 Task: In the Contact  ValentinaCarter@Tempmail.com, schedule and save the meeting with title: 'Introducing Our Products and Services ', Select date: '8 August, 2023', select start time: 10:30:AM. Add location on call (415) 123-4575 with meeting description: For further discussion on products, kindly join the meeting.. Logged in from softage.4@softage.net
Action: Mouse moved to (105, 73)
Screenshot: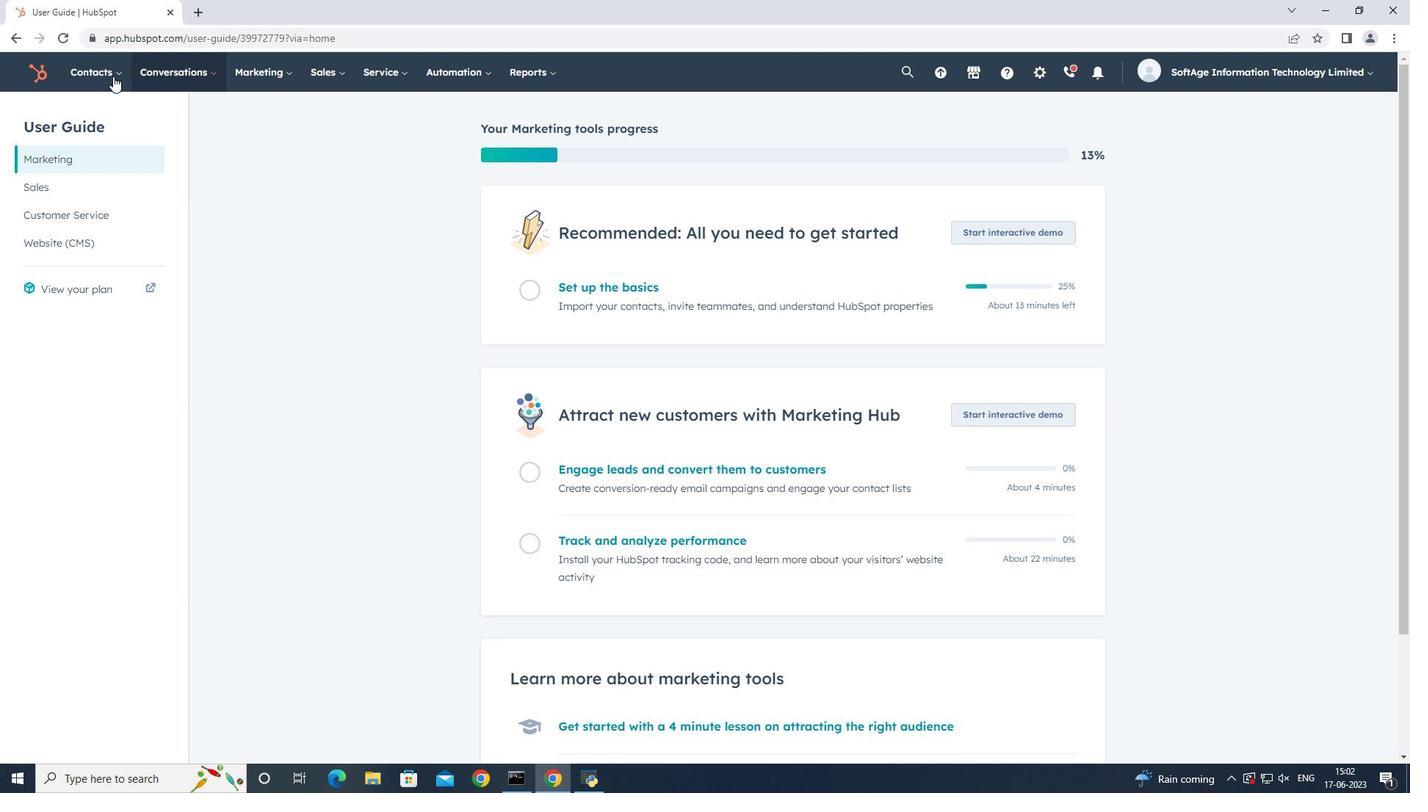 
Action: Mouse pressed left at (105, 73)
Screenshot: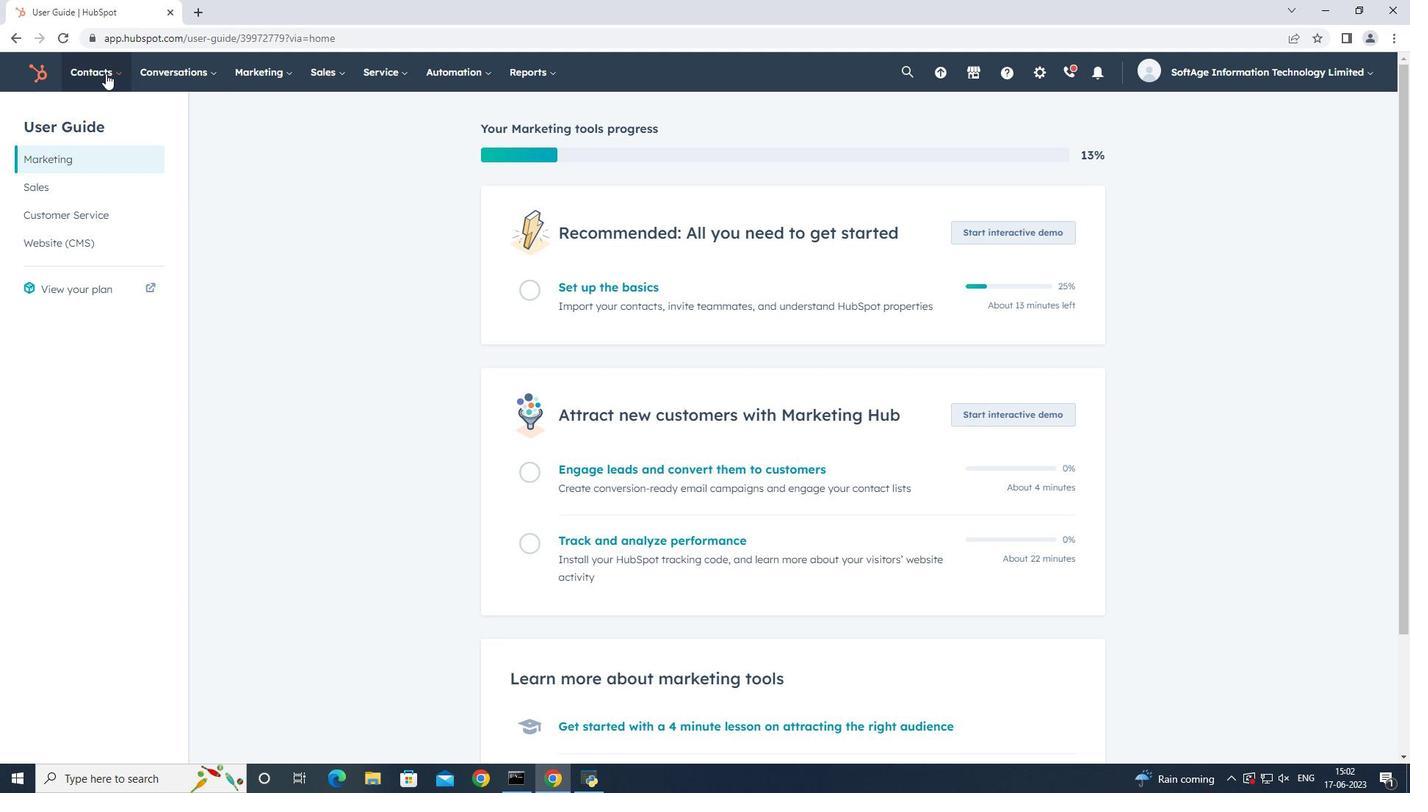 
Action: Mouse moved to (105, 108)
Screenshot: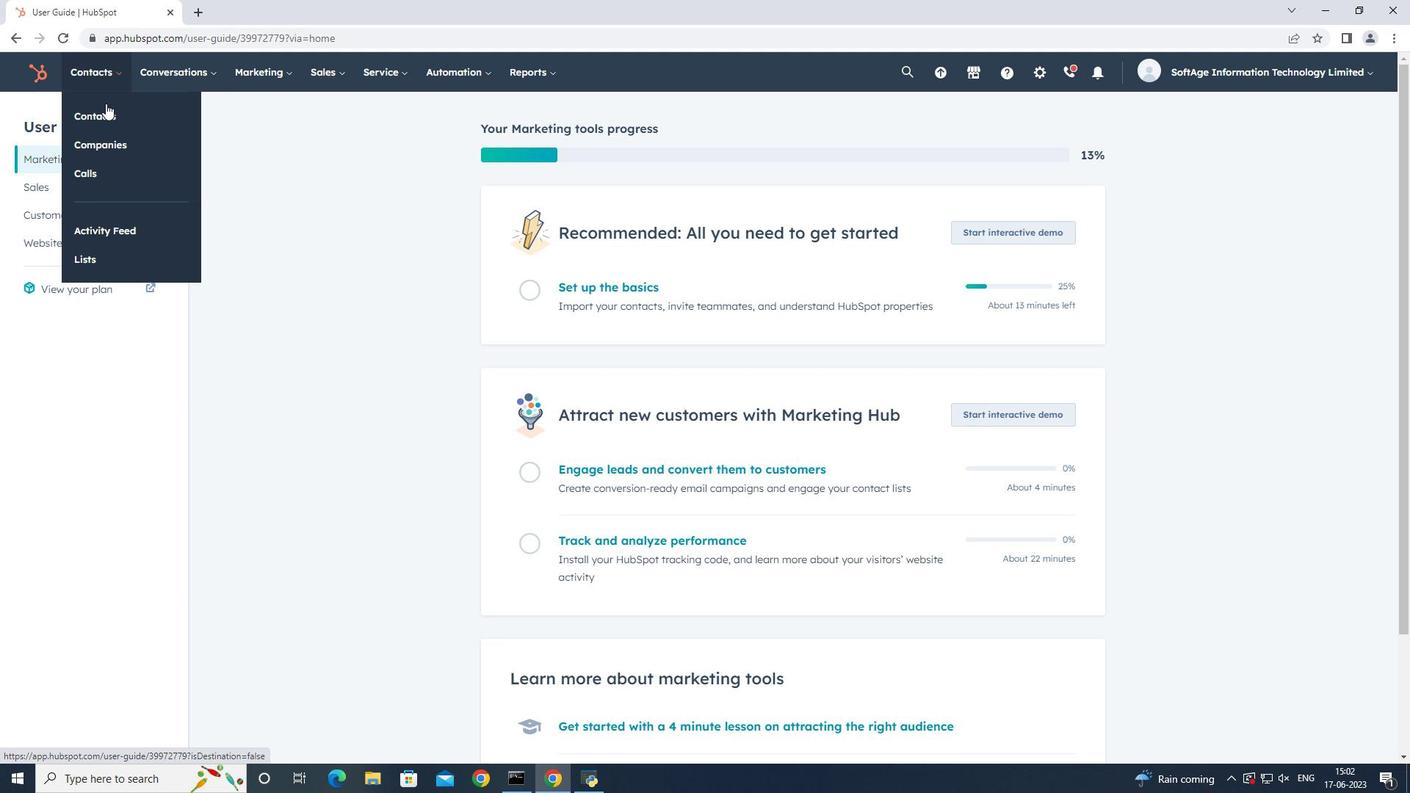 
Action: Mouse pressed left at (105, 108)
Screenshot: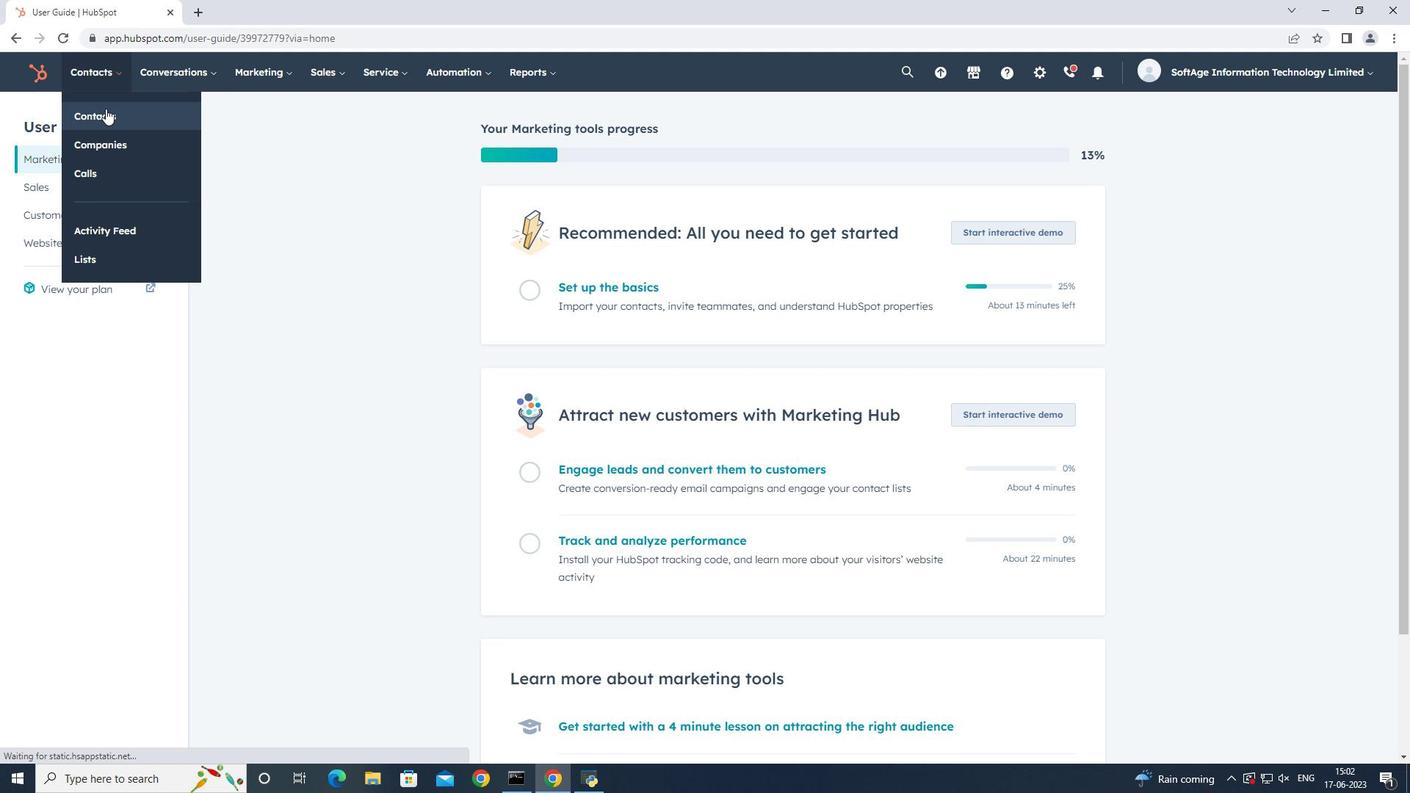 
Action: Mouse moved to (141, 232)
Screenshot: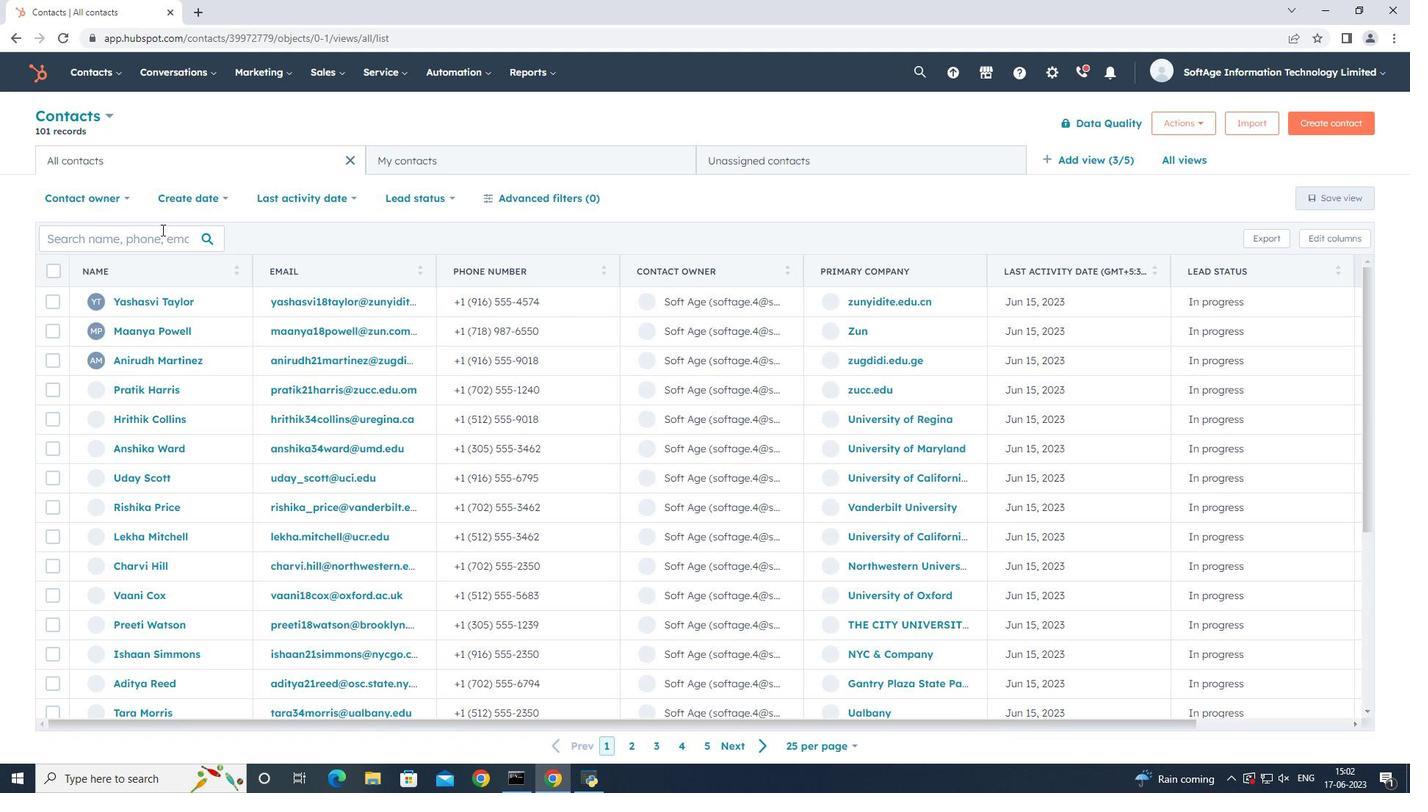 
Action: Mouse pressed left at (141, 232)
Screenshot: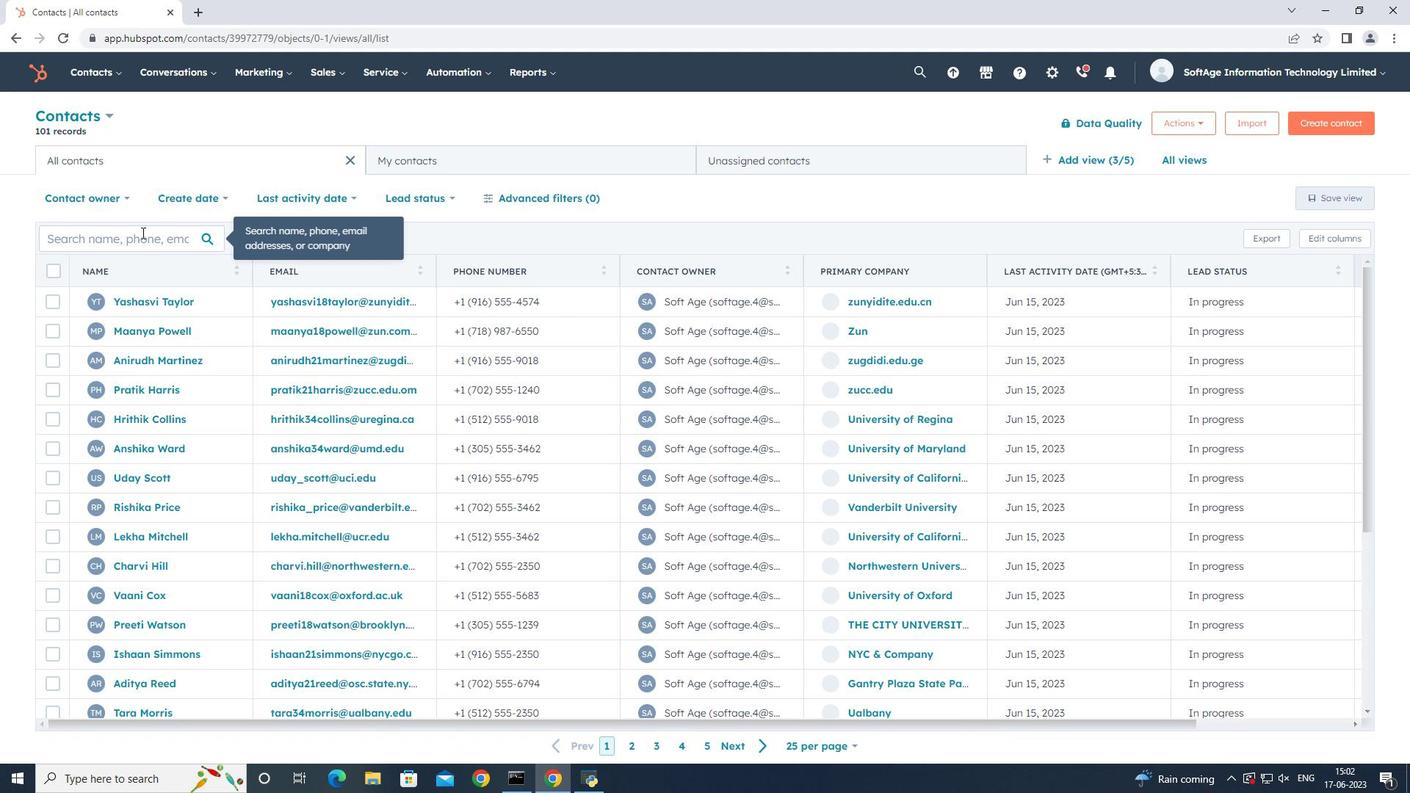 
Action: Key pressed valentina
Screenshot: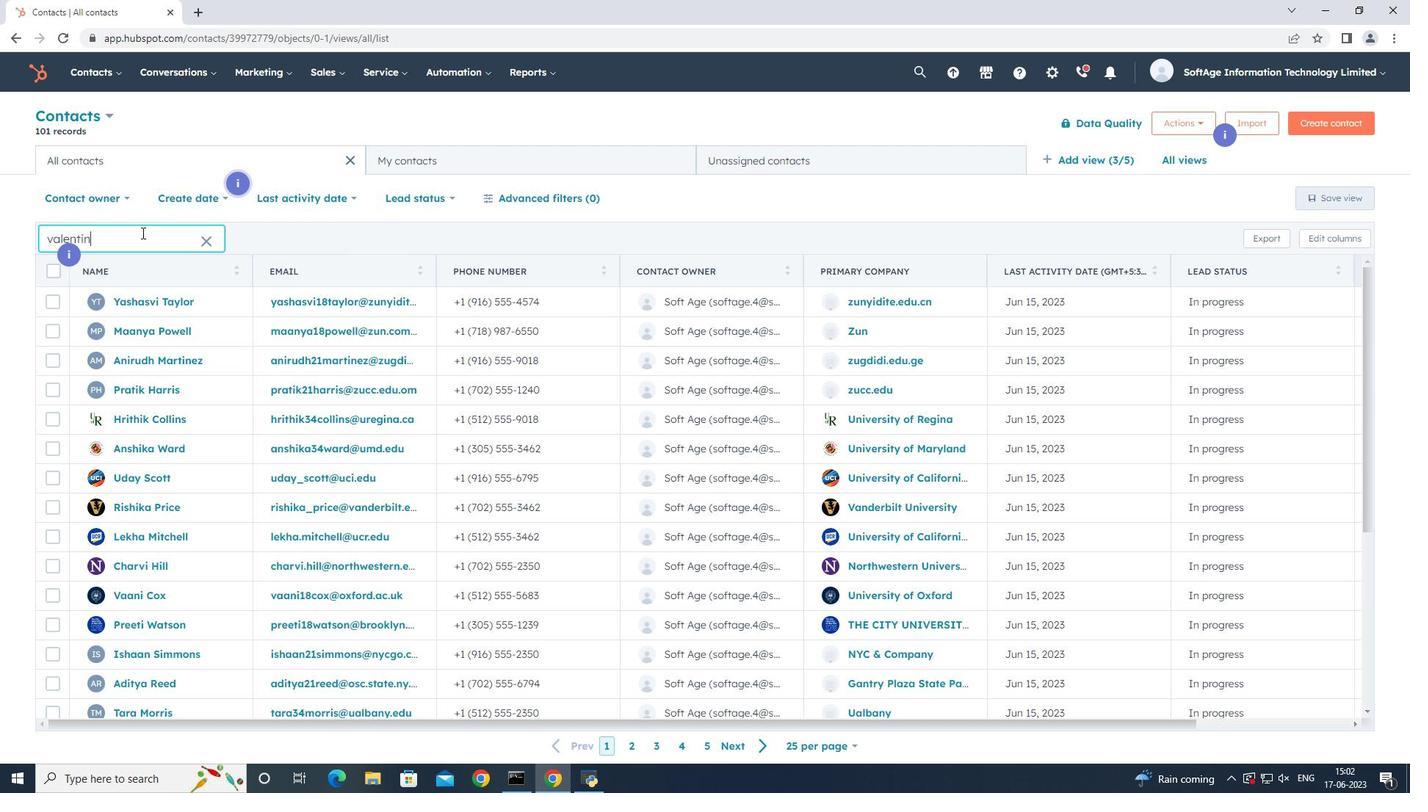
Action: Mouse moved to (151, 418)
Screenshot: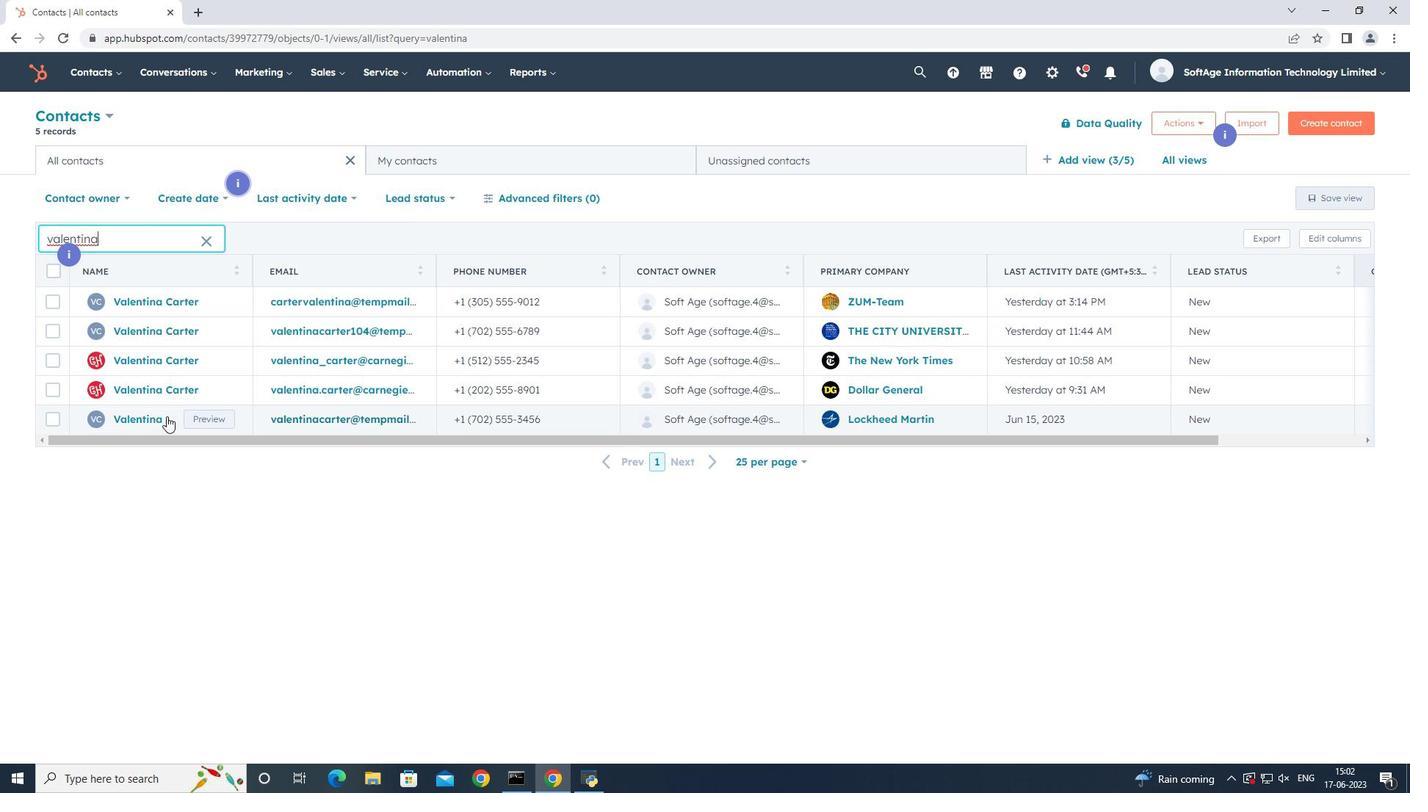 
Action: Mouse pressed left at (151, 418)
Screenshot: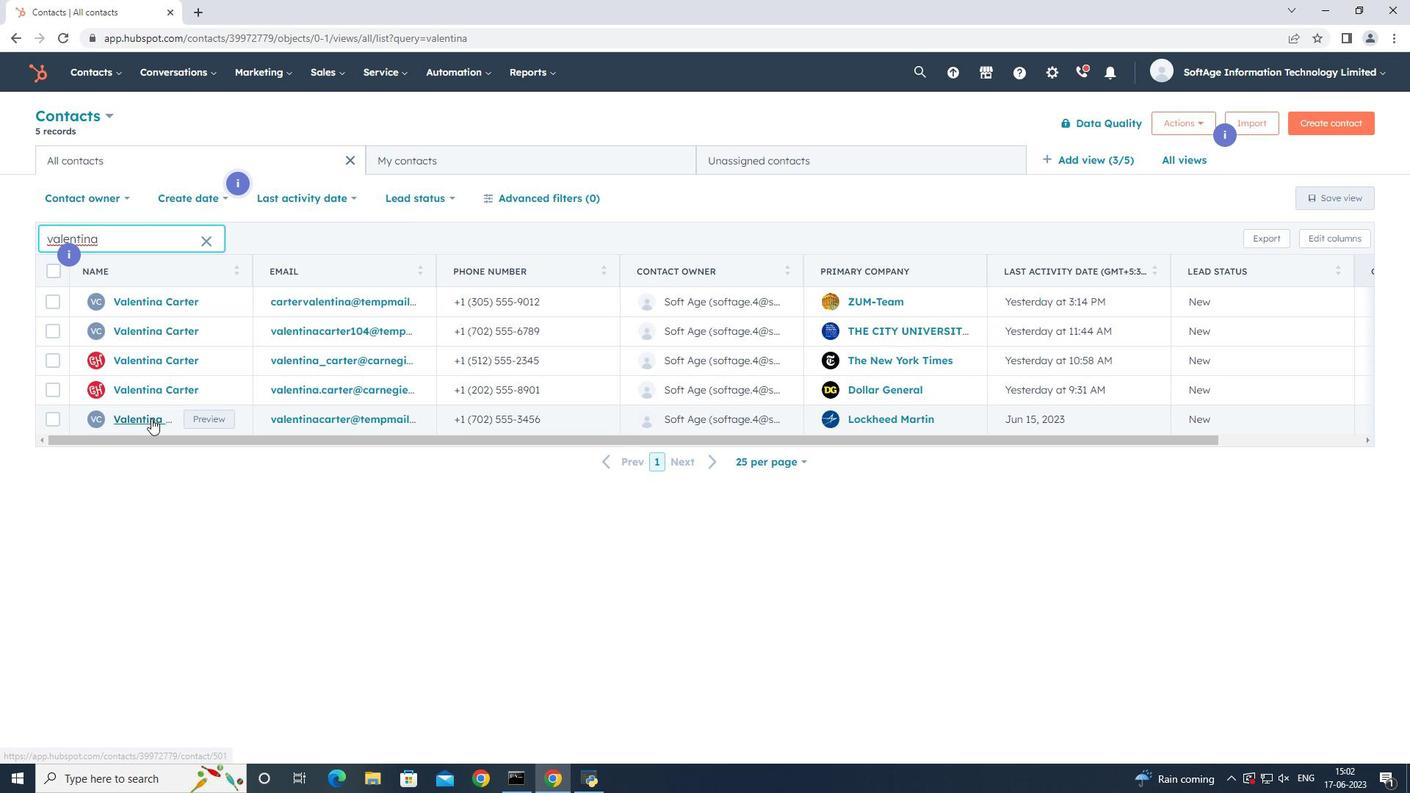 
Action: Mouse moved to (250, 238)
Screenshot: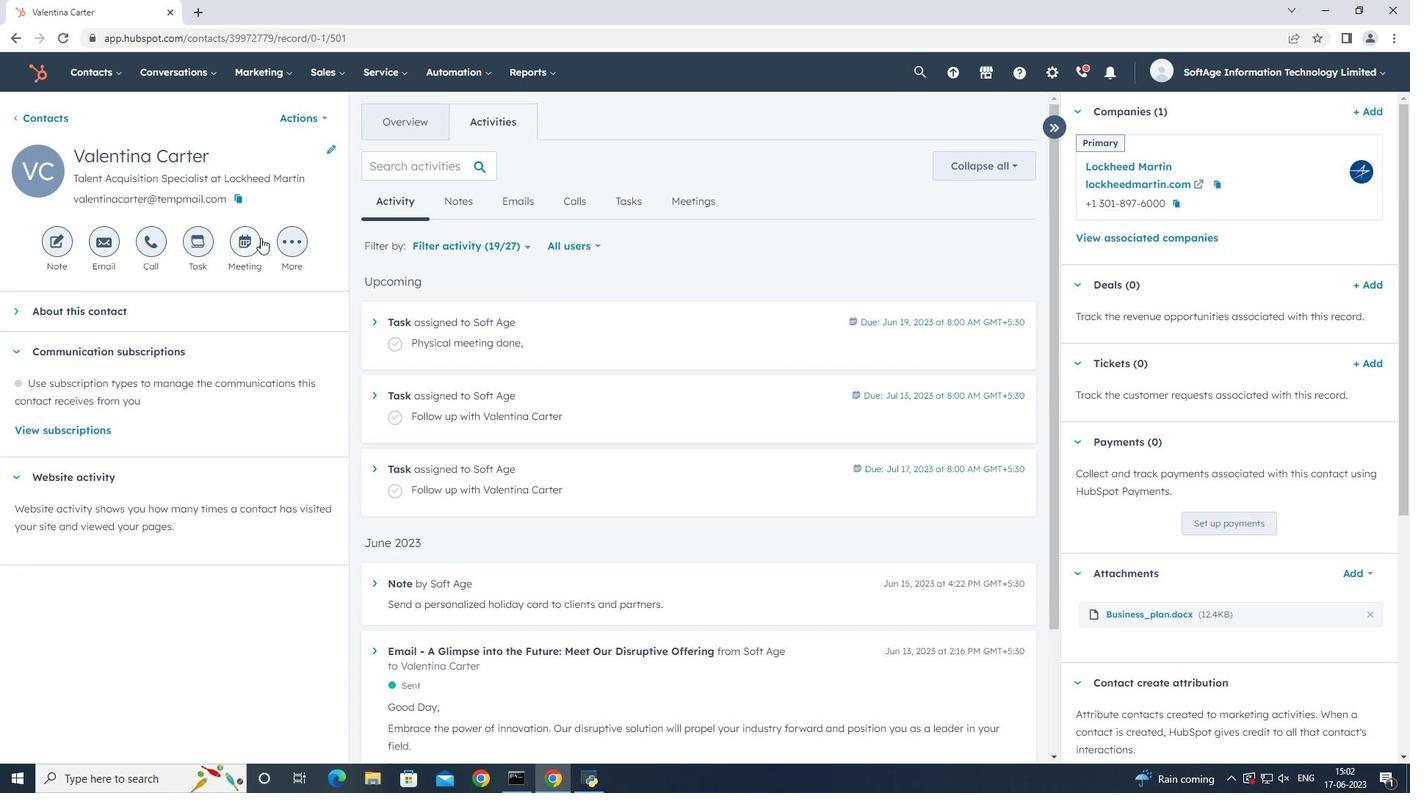 
Action: Mouse pressed left at (250, 238)
Screenshot: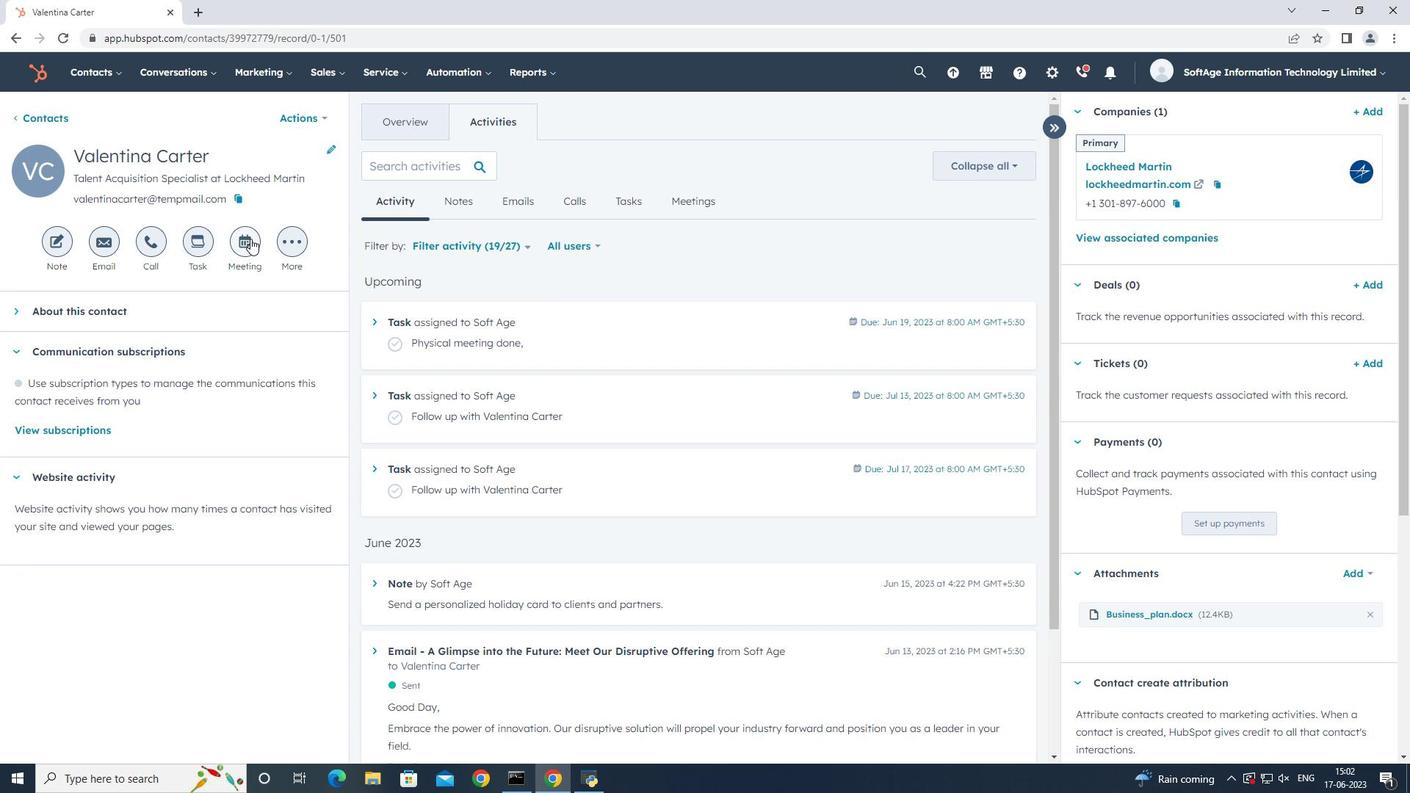 
Action: Mouse moved to (438, 395)
Screenshot: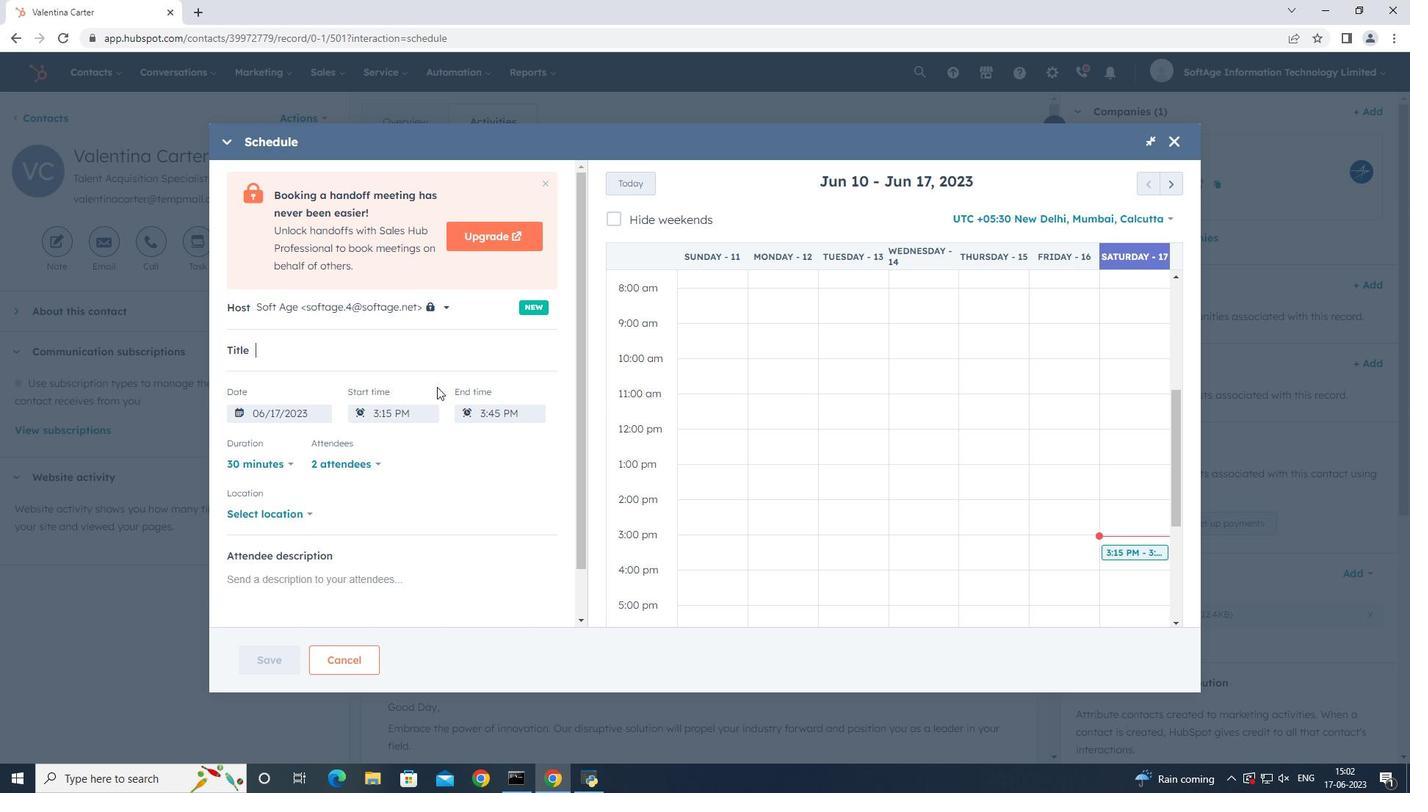 
Action: Key pressed <Key.shift_r><Key.shift_r>Introducing<Key.space><Key.shift_r>Our<Key.space><Key.shift_r>Products<Key.space>and<Key.space><Key.shift><Key.shift>Services,
Screenshot: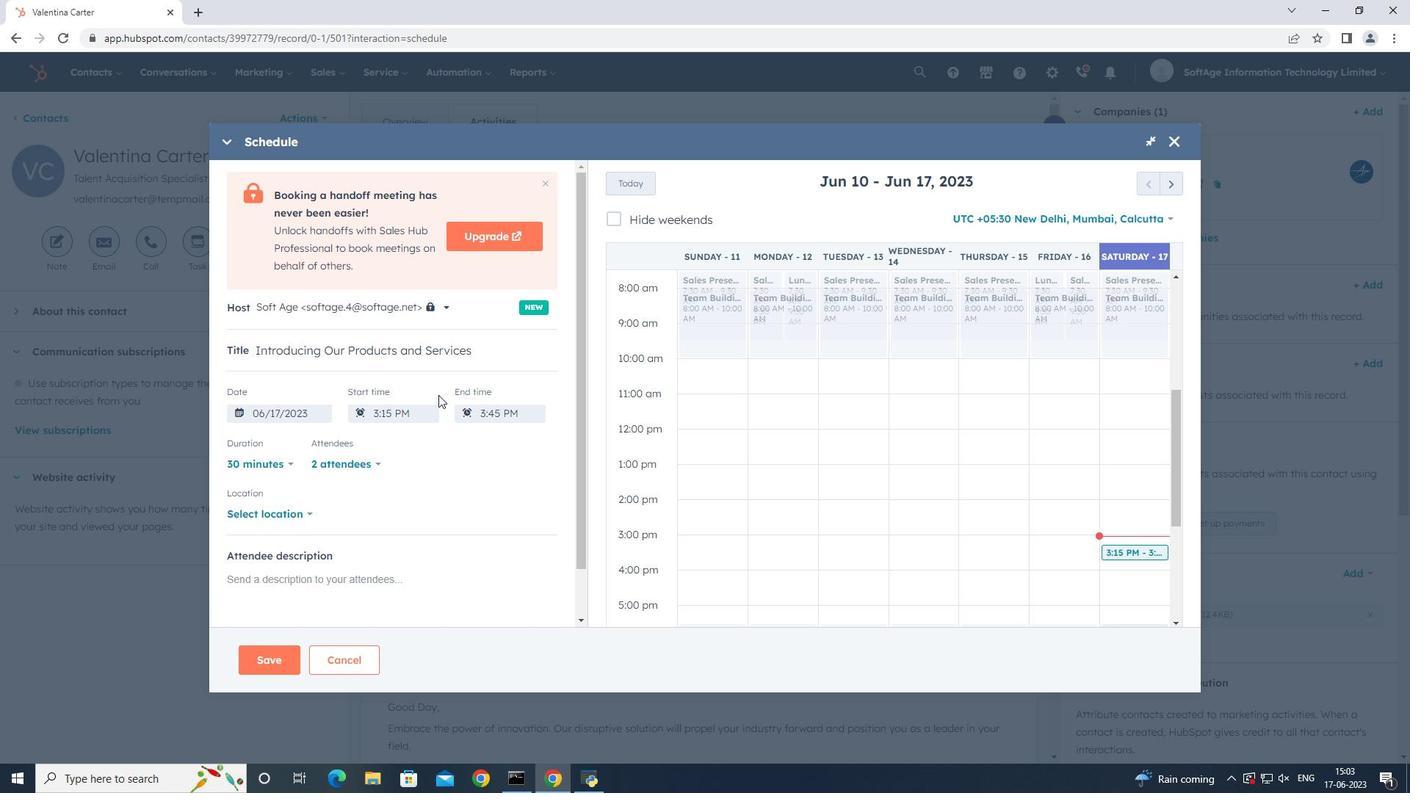 
Action: Mouse moved to (1175, 189)
Screenshot: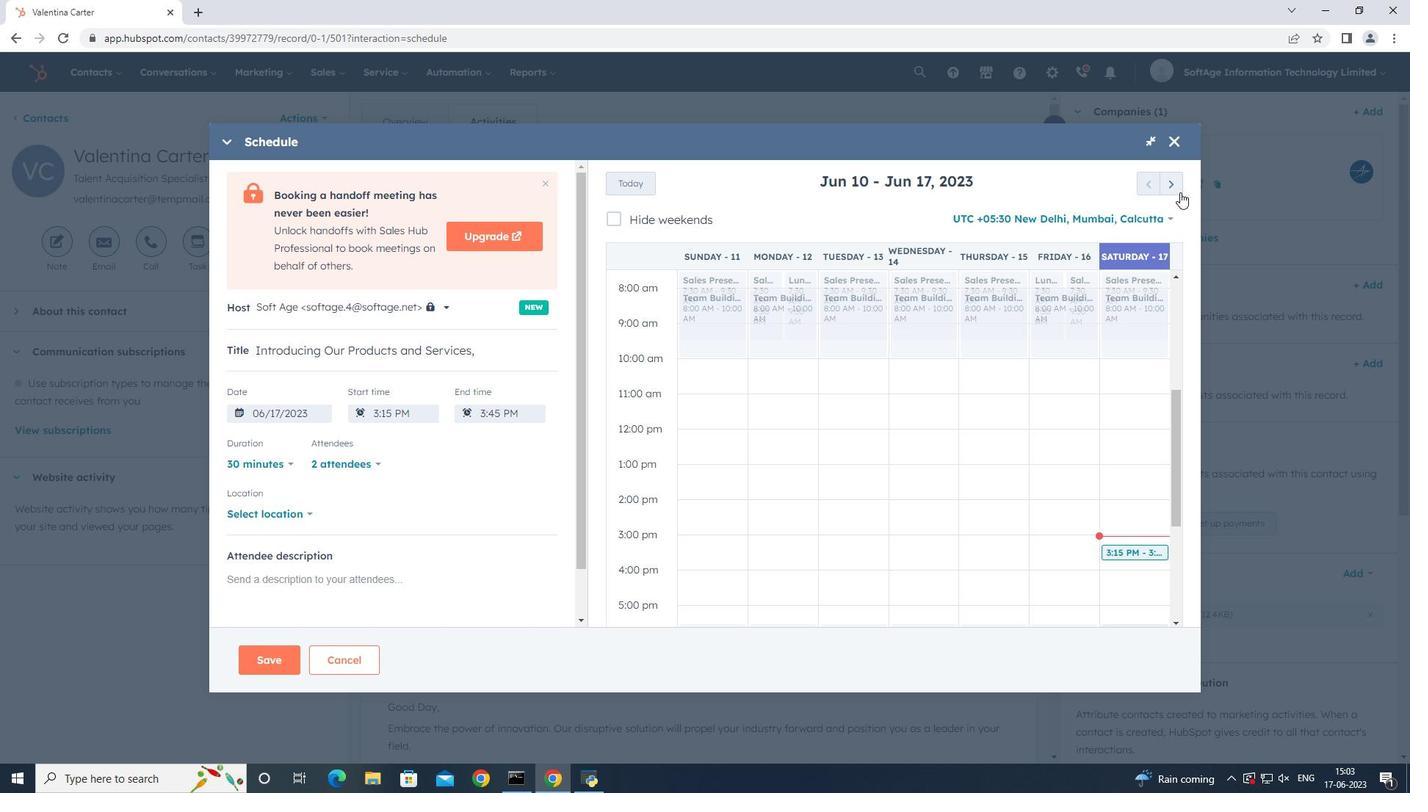 
Action: Mouse pressed left at (1175, 189)
Screenshot: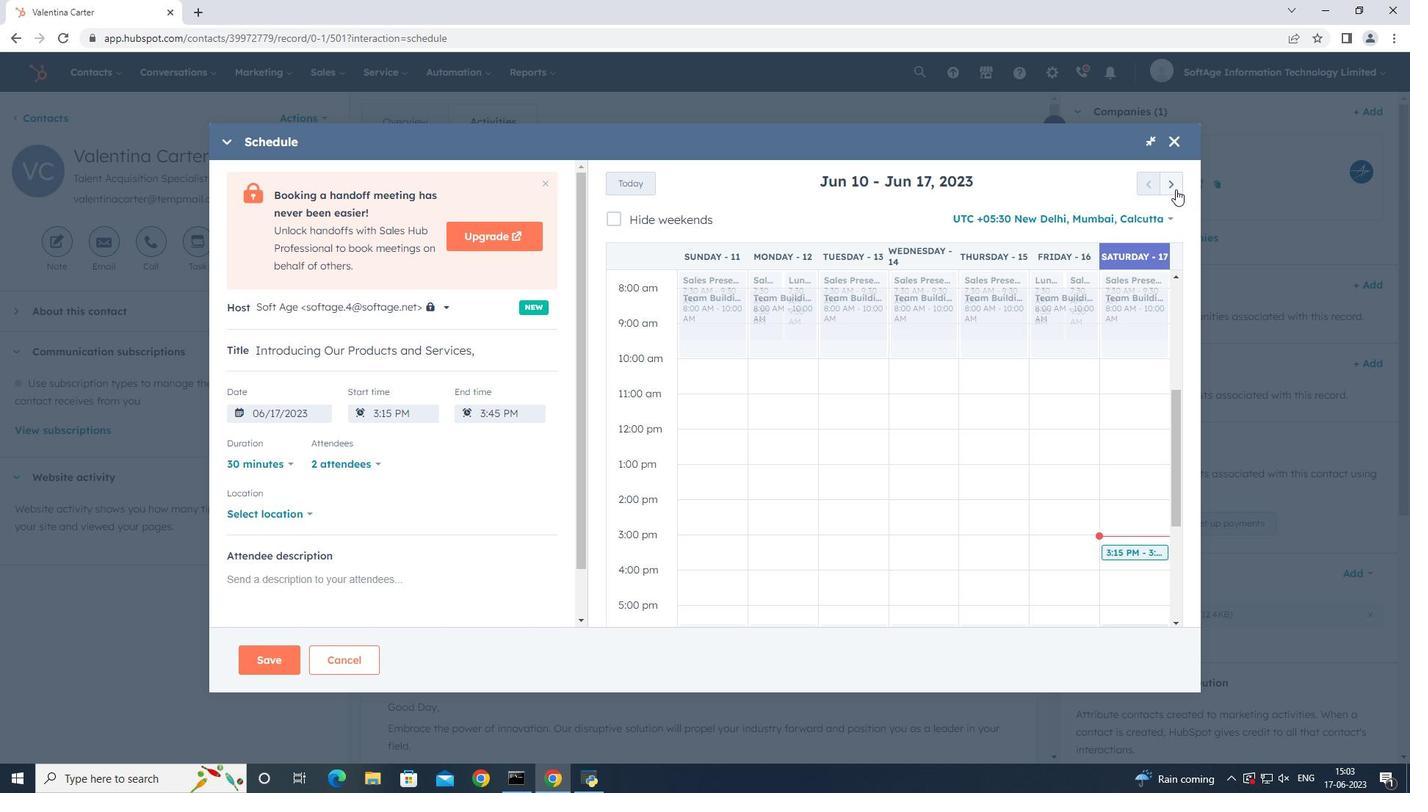 
Action: Mouse pressed left at (1175, 189)
Screenshot: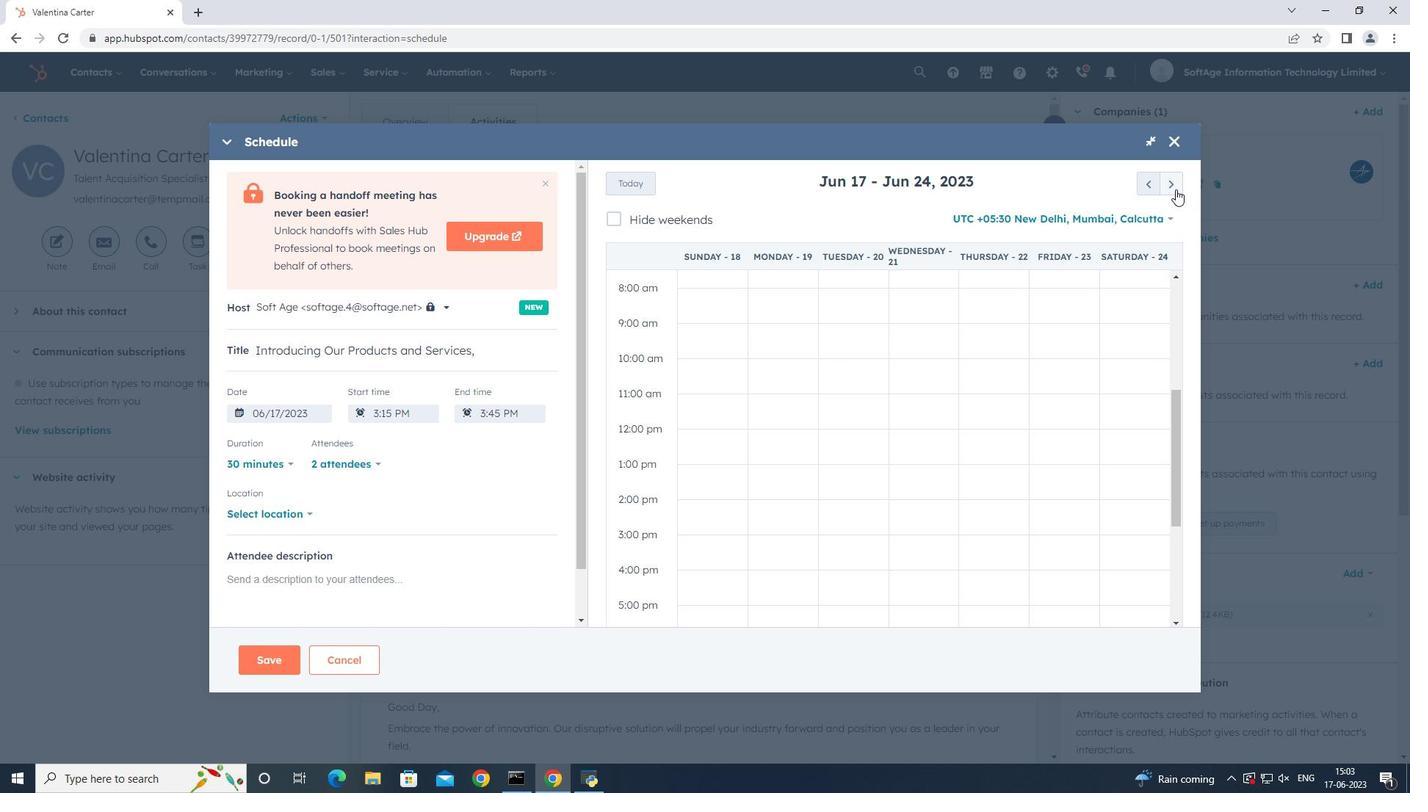 
Action: Mouse pressed left at (1175, 189)
Screenshot: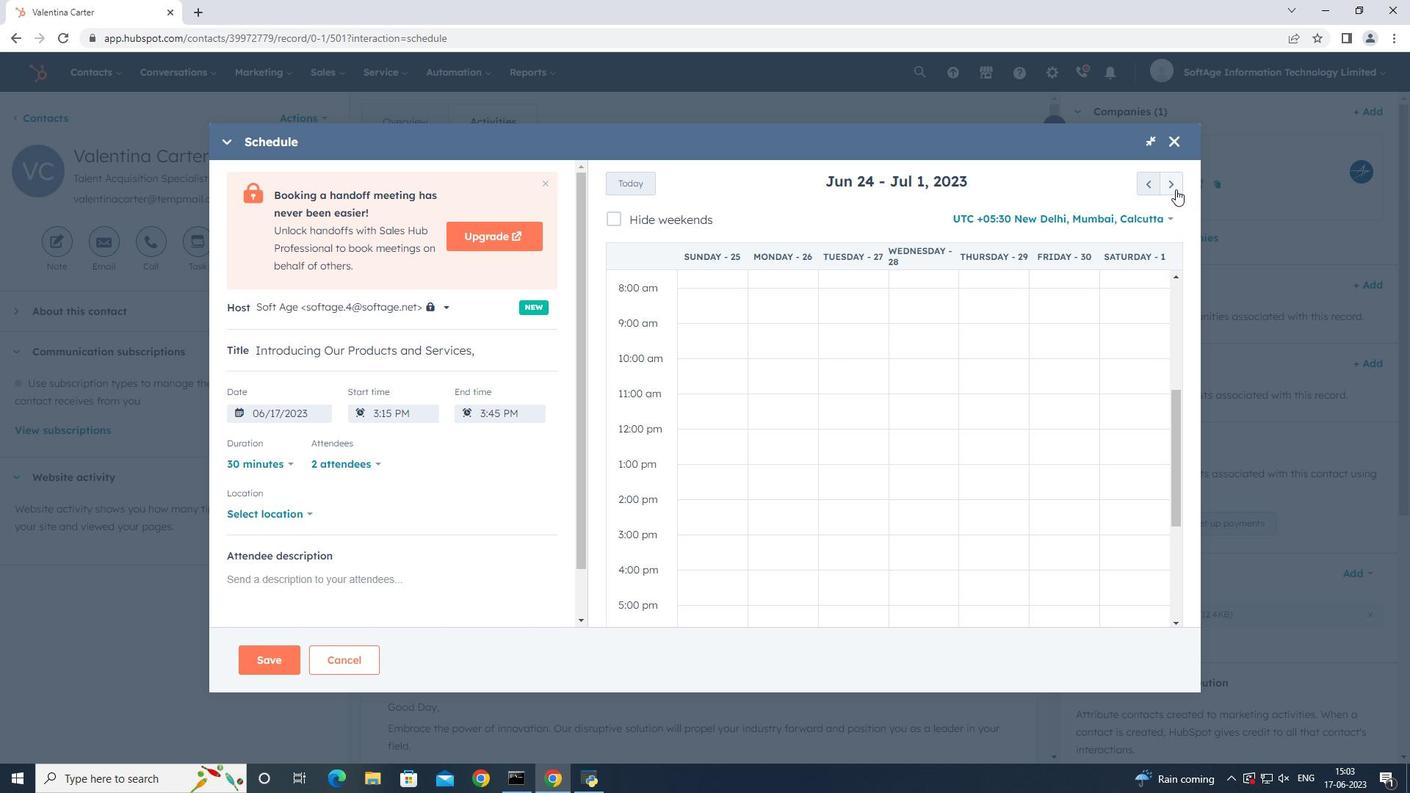 
Action: Mouse pressed left at (1175, 189)
Screenshot: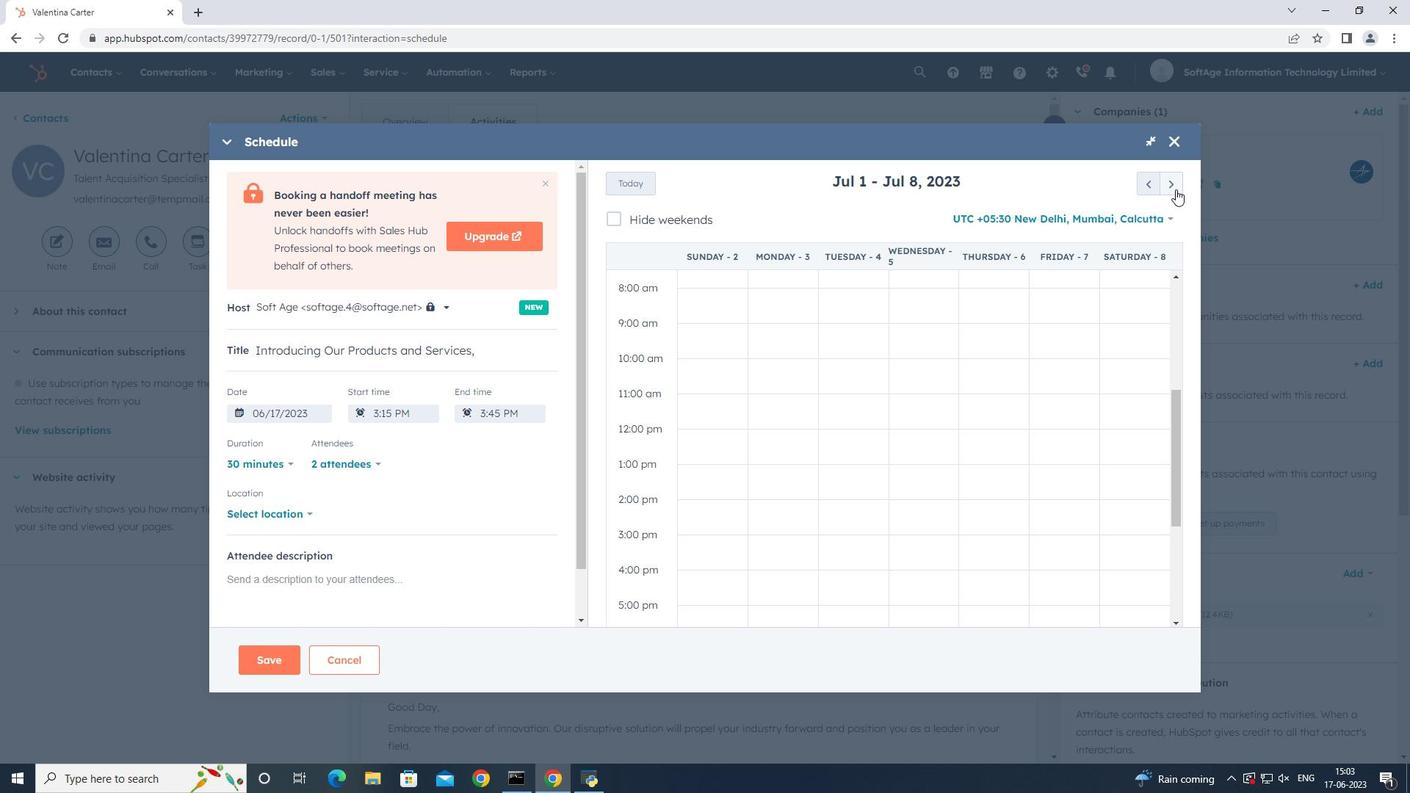 
Action: Mouse pressed left at (1175, 189)
Screenshot: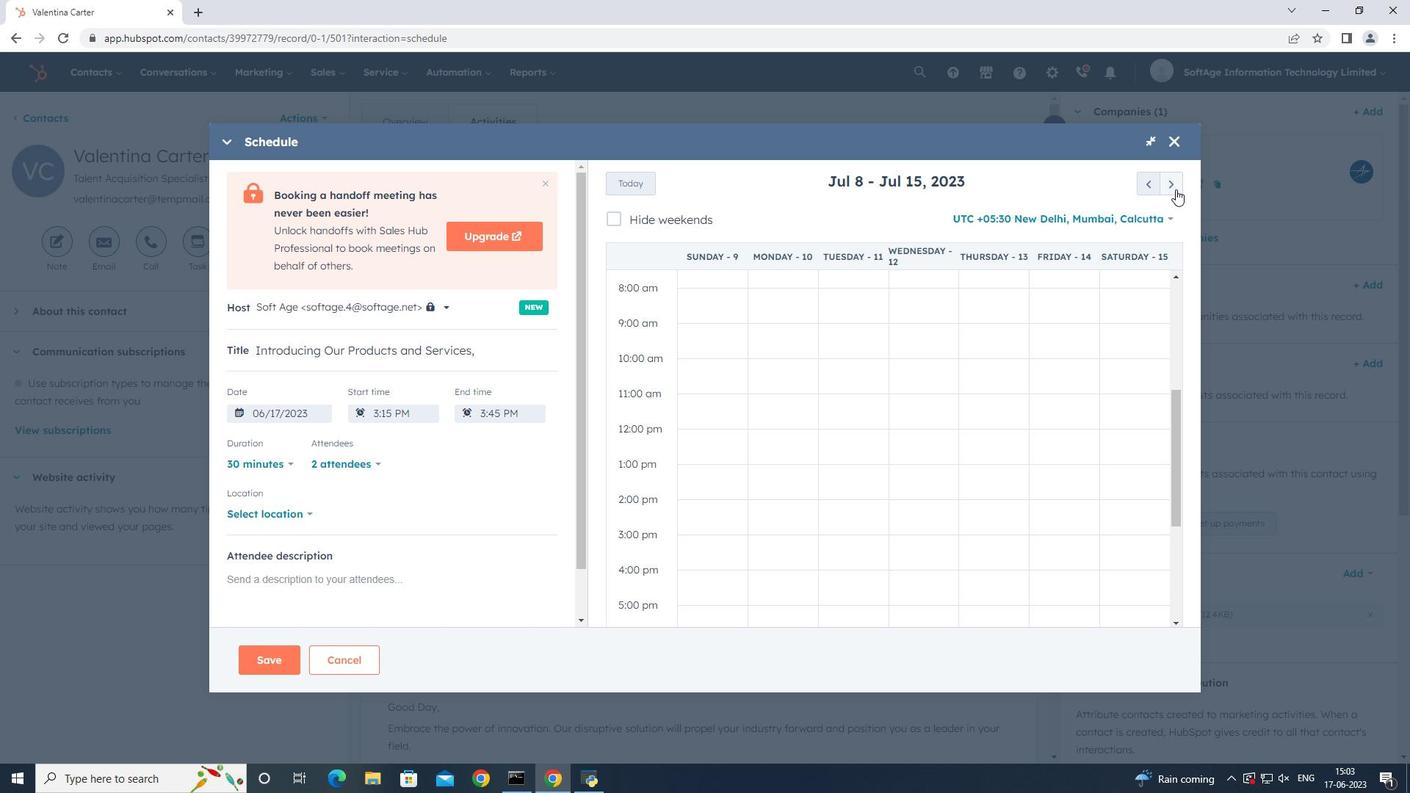
Action: Mouse pressed left at (1175, 189)
Screenshot: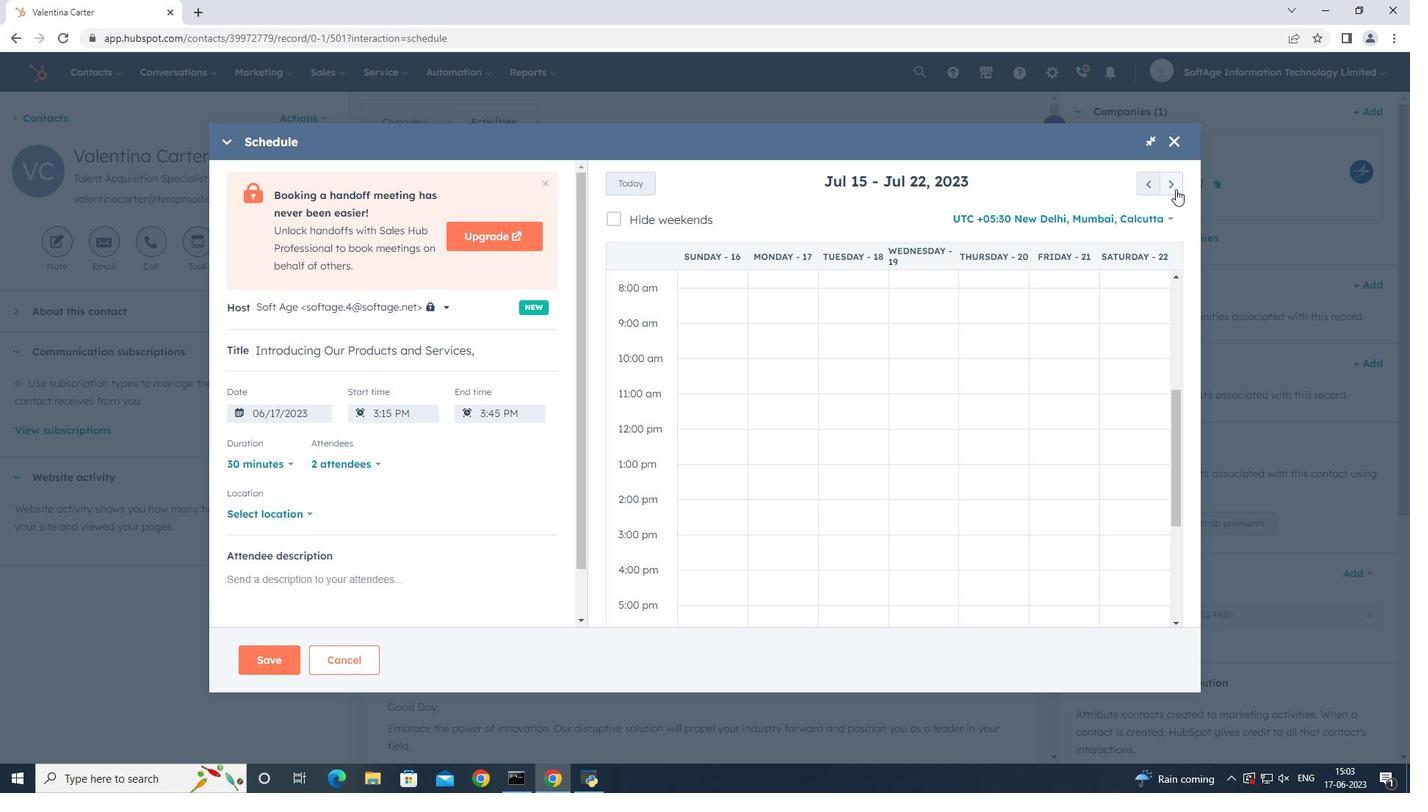 
Action: Mouse pressed left at (1175, 189)
Screenshot: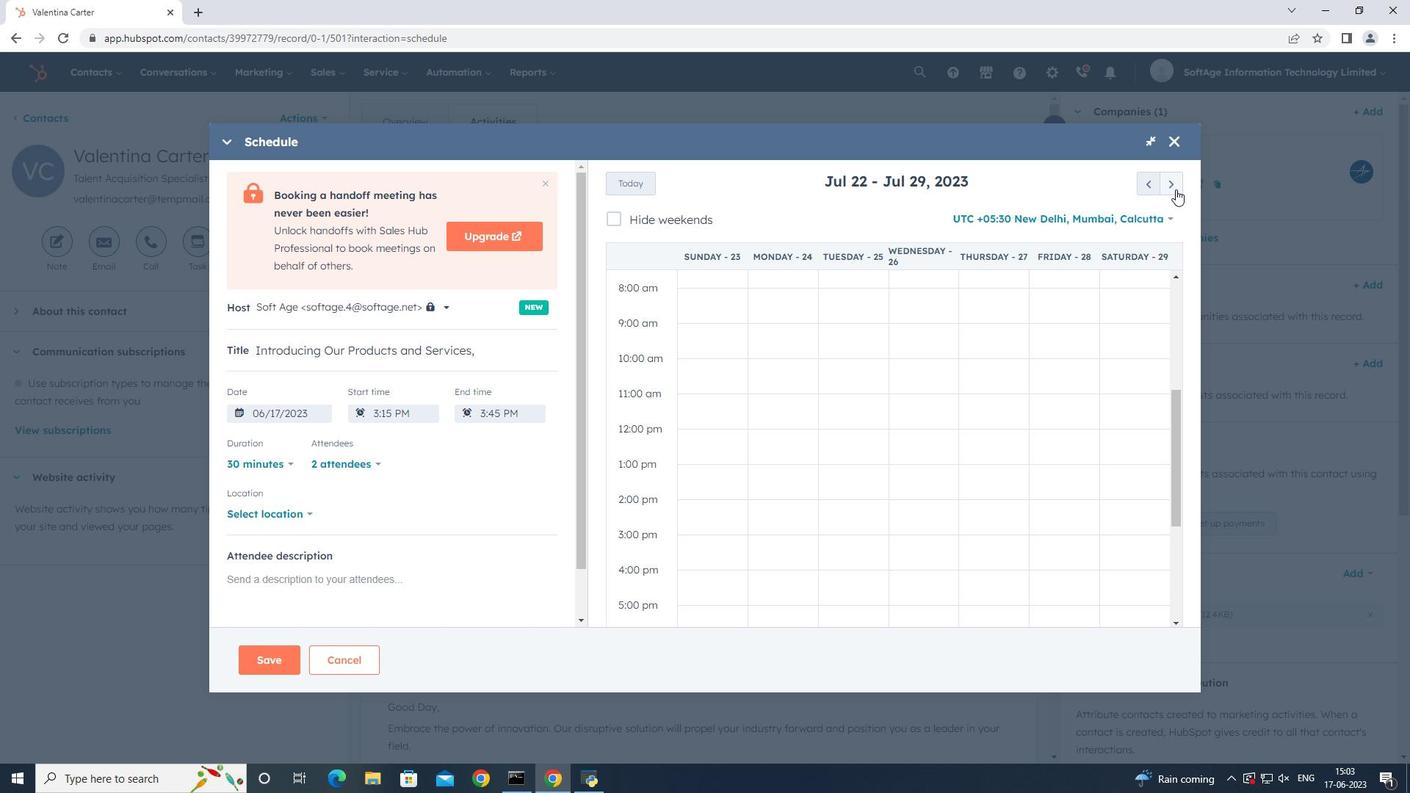 
Action: Mouse pressed left at (1175, 189)
Screenshot: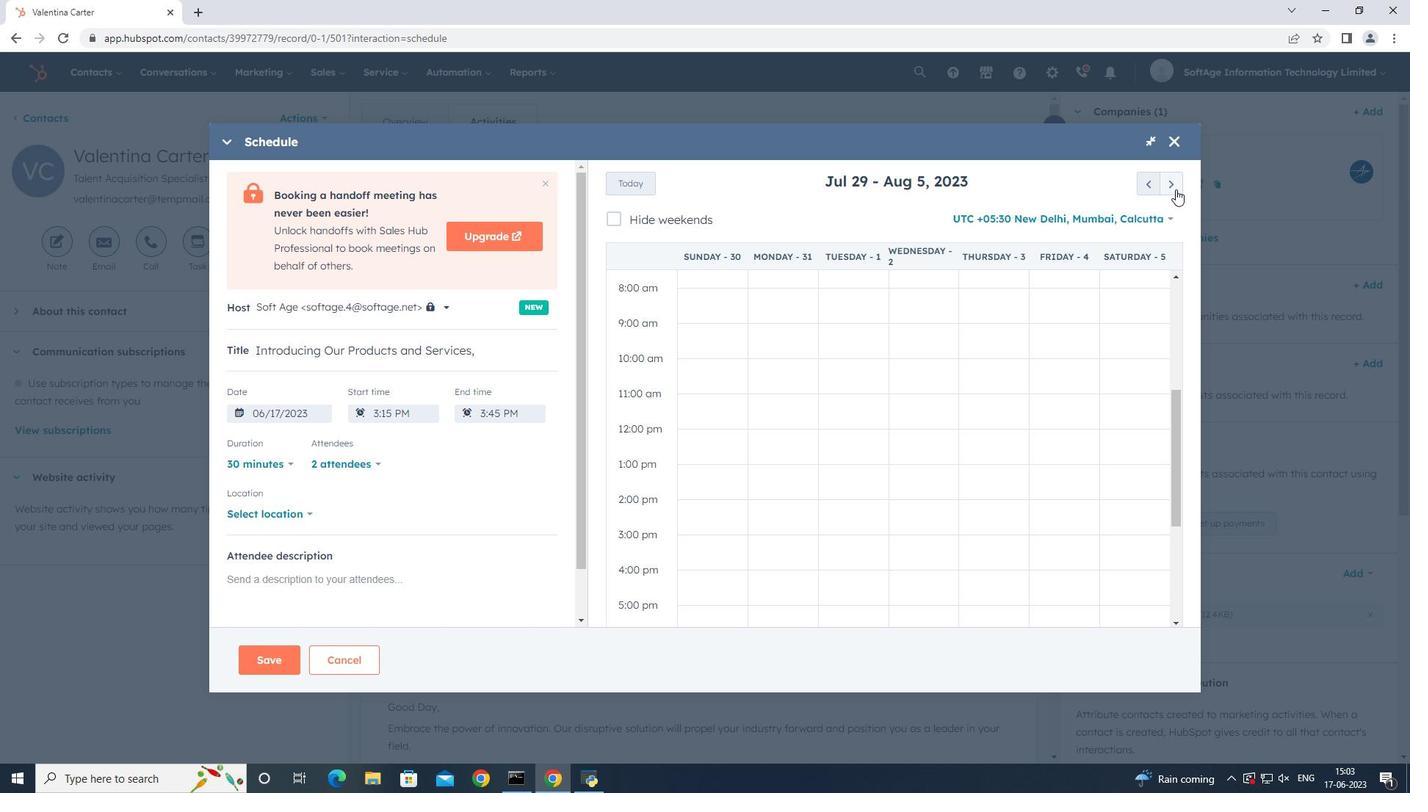 
Action: Mouse moved to (849, 370)
Screenshot: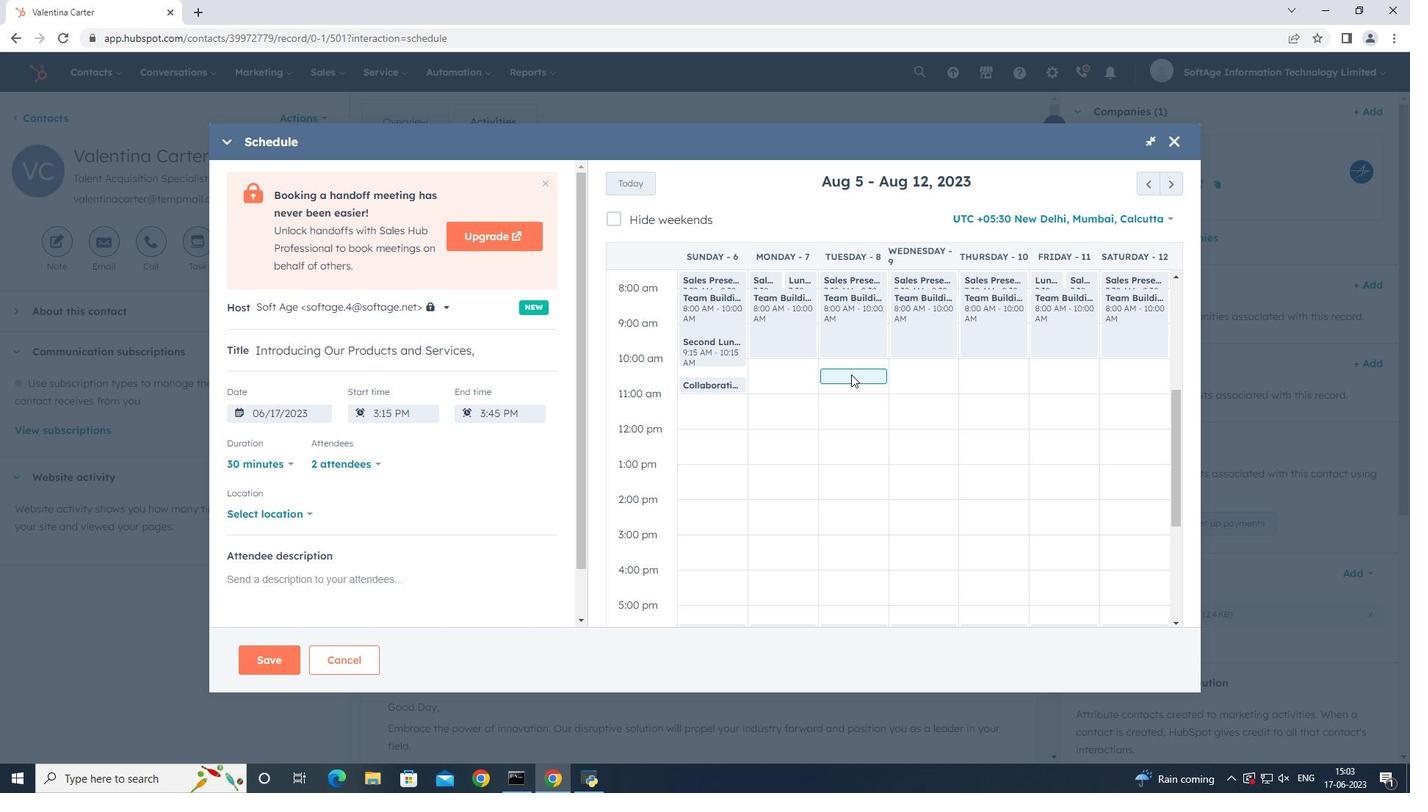 
Action: Mouse pressed left at (849, 370)
Screenshot: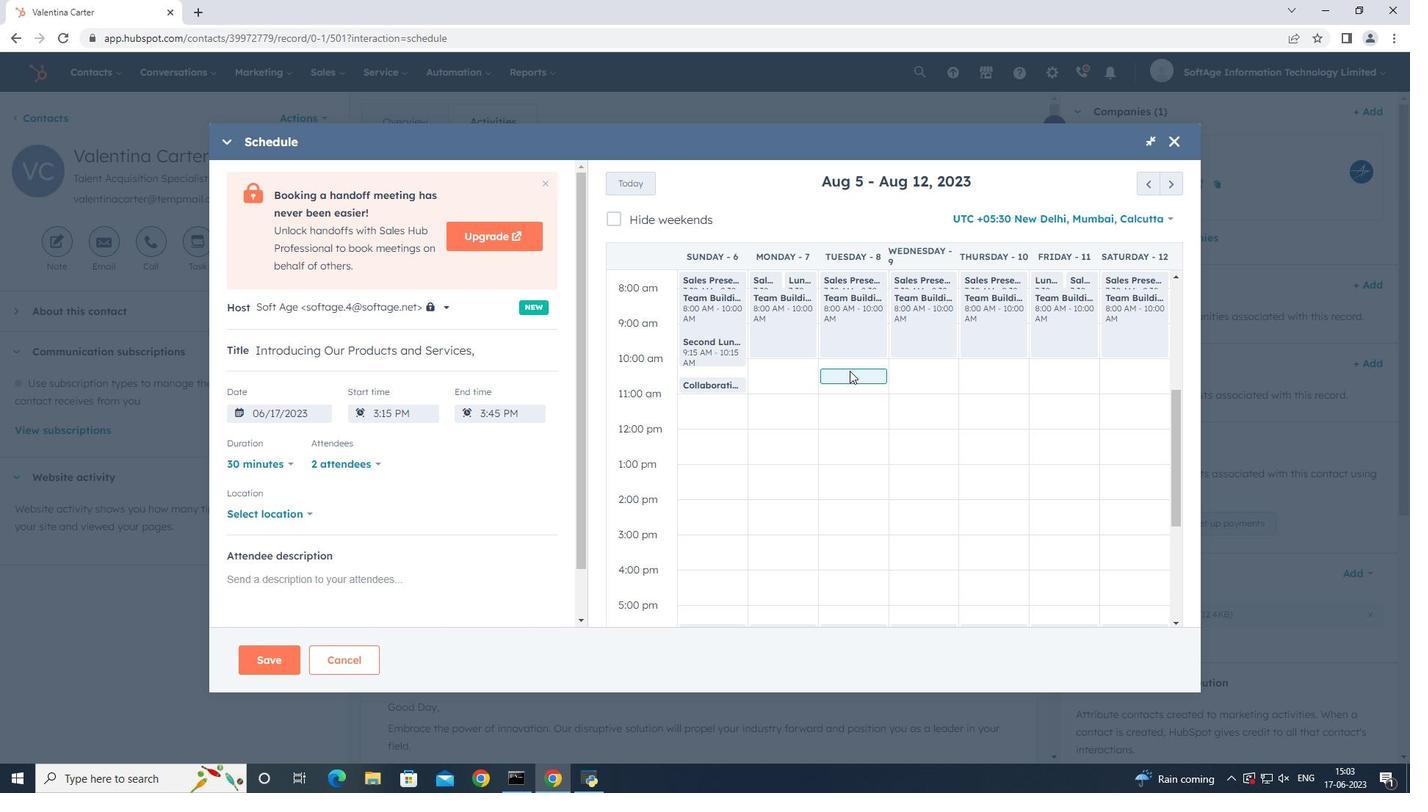 
Action: Mouse moved to (851, 386)
Screenshot: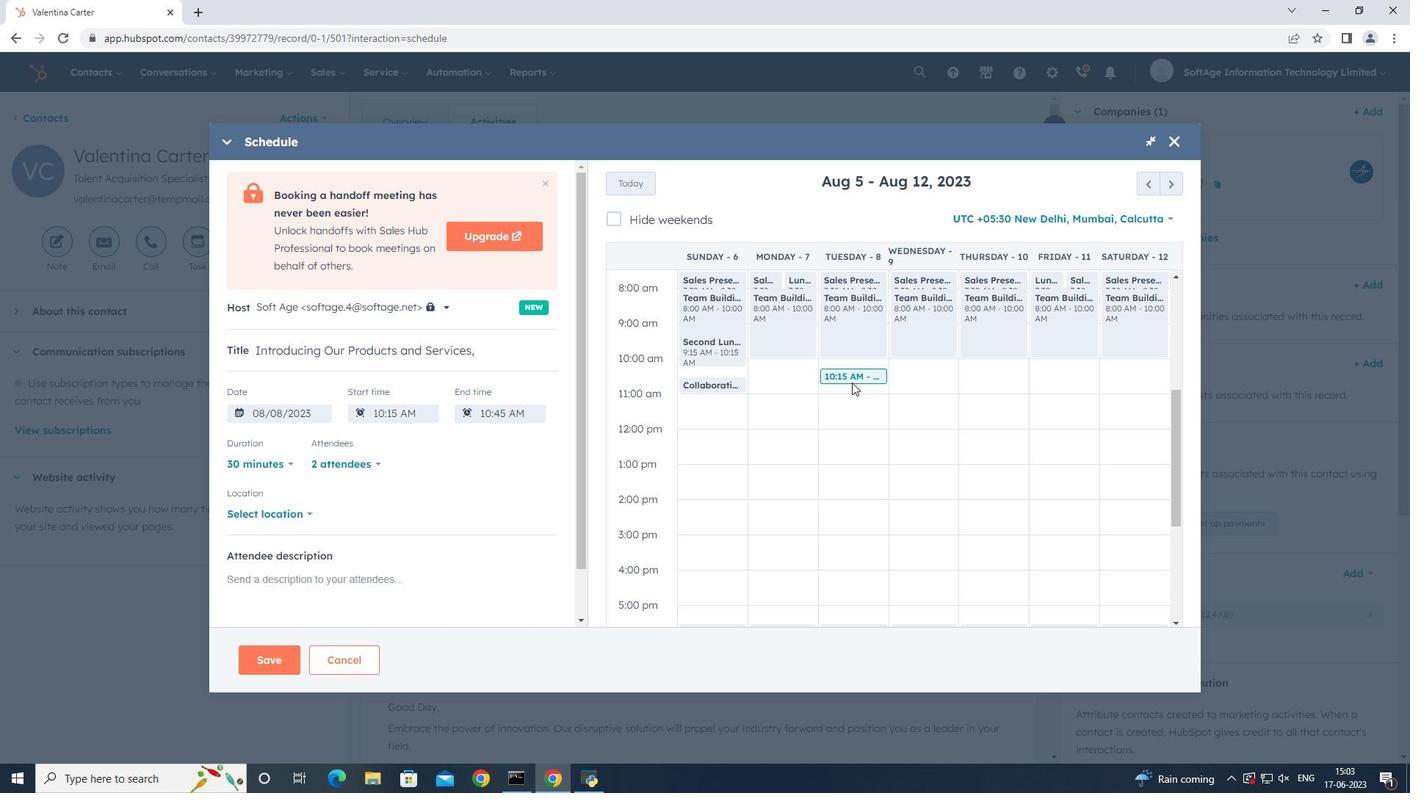 
Action: Mouse pressed left at (851, 386)
Screenshot: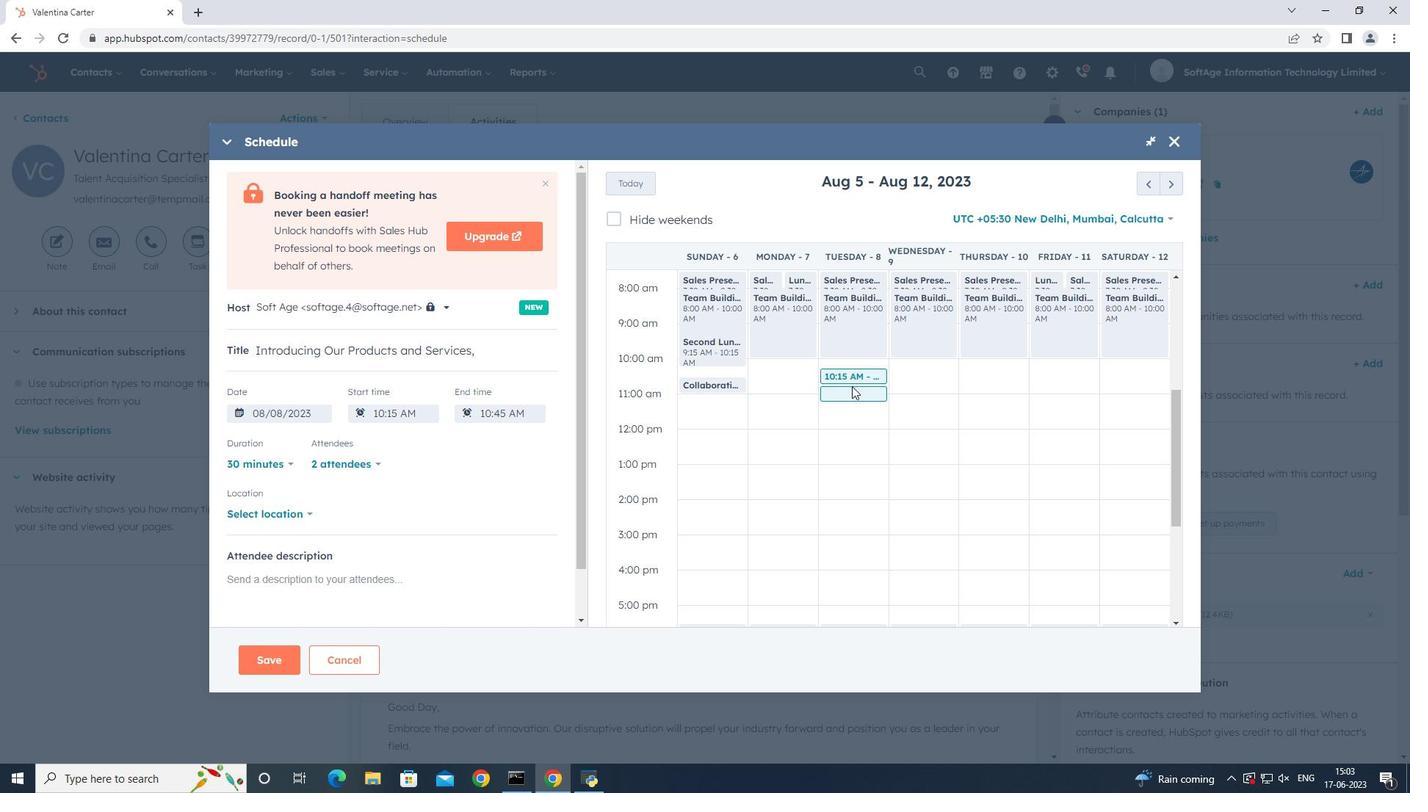 
Action: Mouse moved to (853, 381)
Screenshot: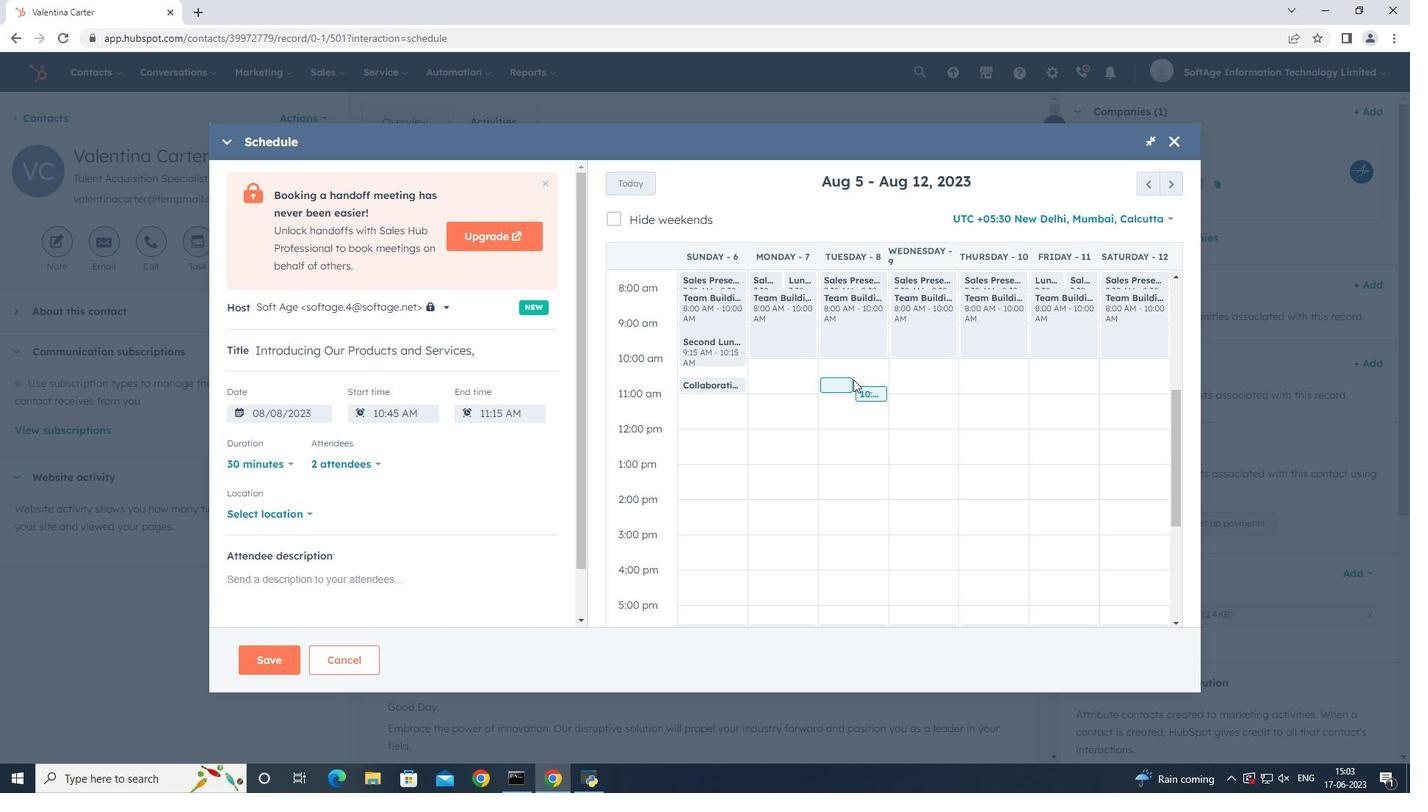 
Action: Mouse pressed left at (853, 381)
Screenshot: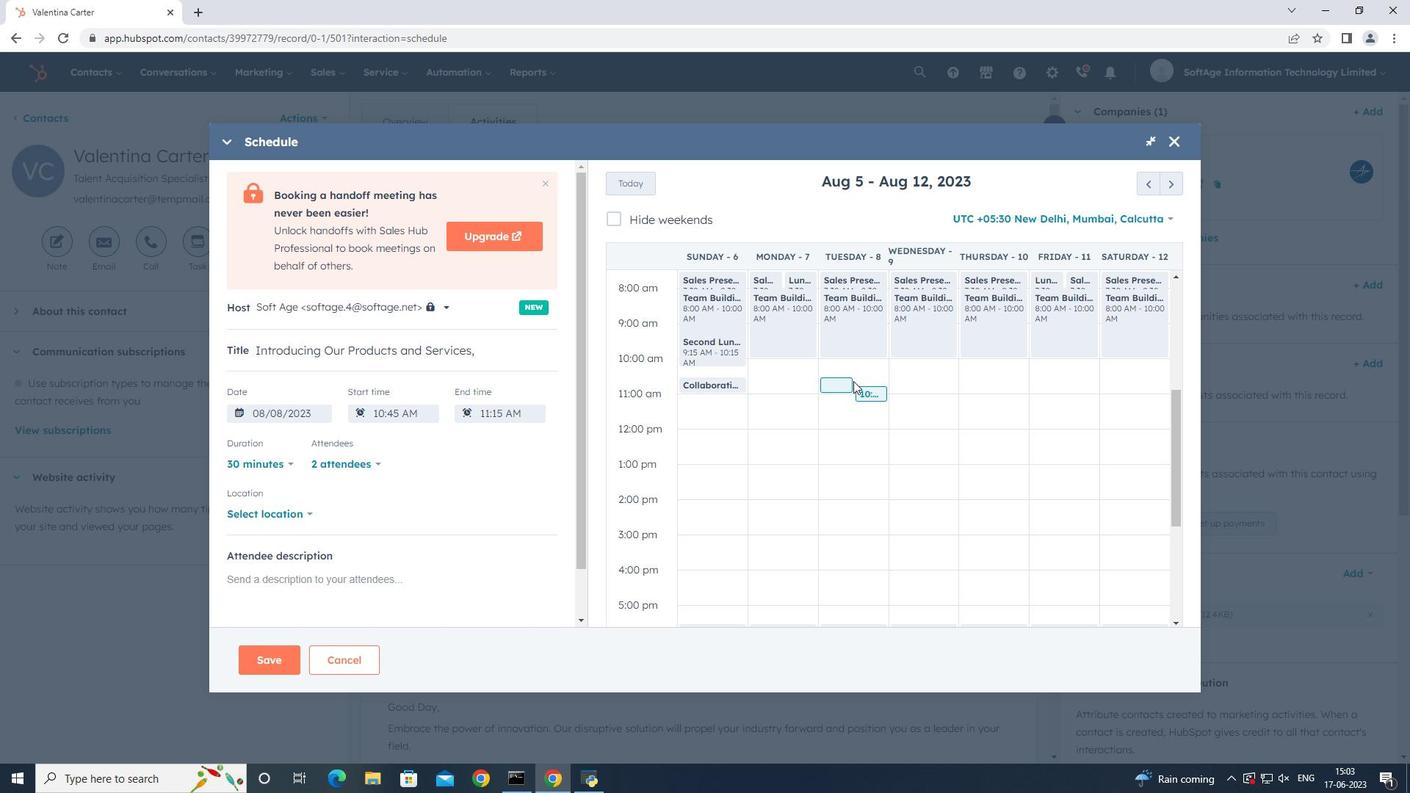 
Action: Mouse moved to (835, 381)
Screenshot: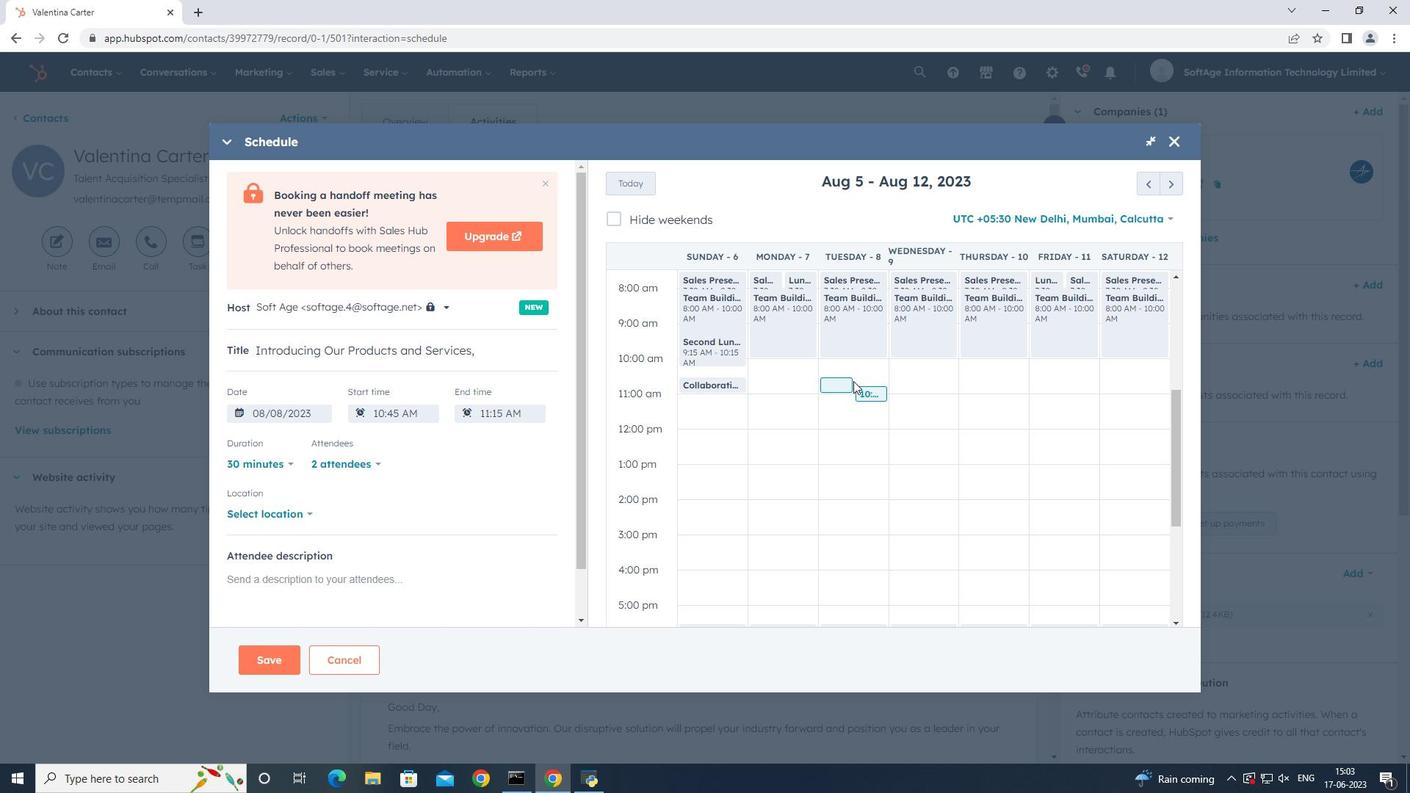 
Action: Mouse pressed left at (835, 381)
Screenshot: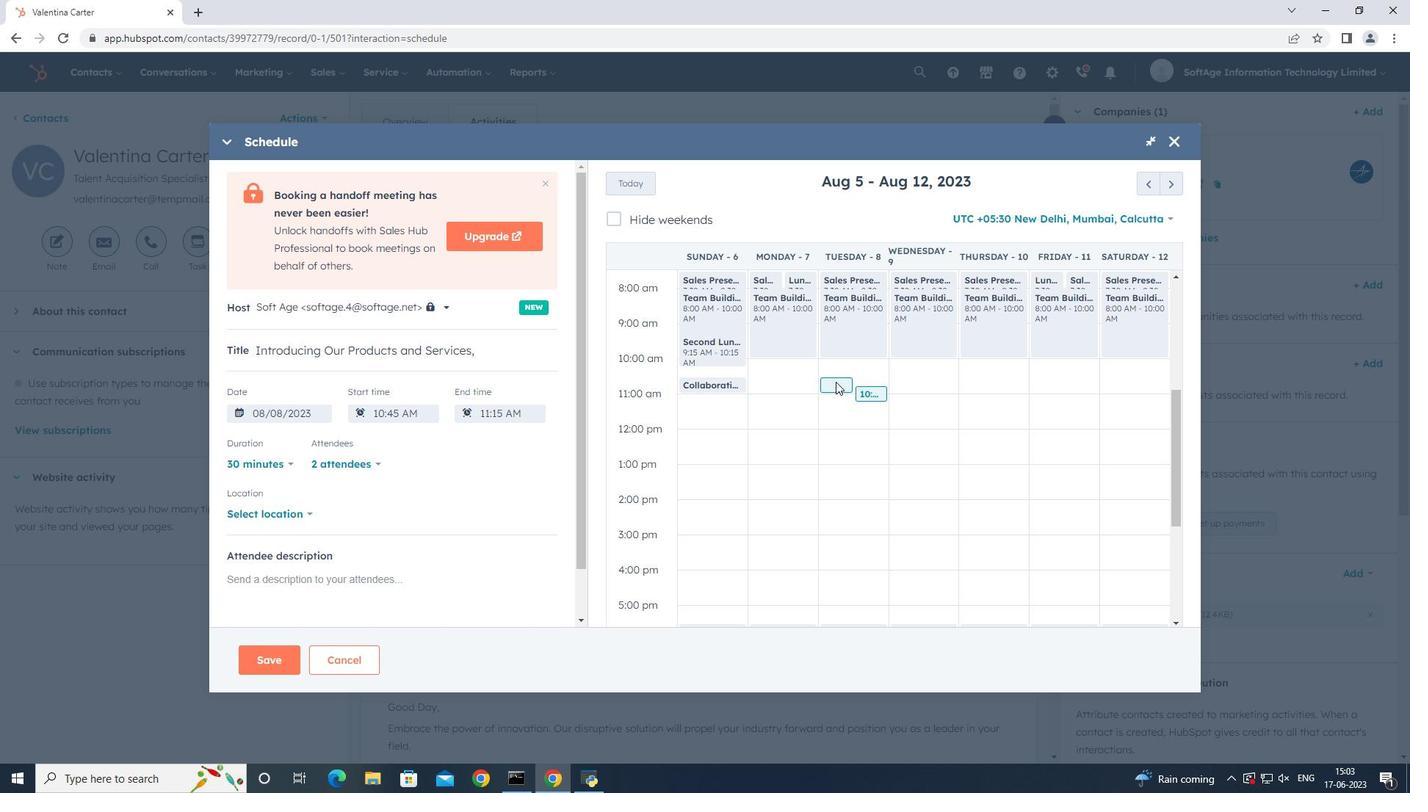 
Action: Mouse moved to (257, 515)
Screenshot: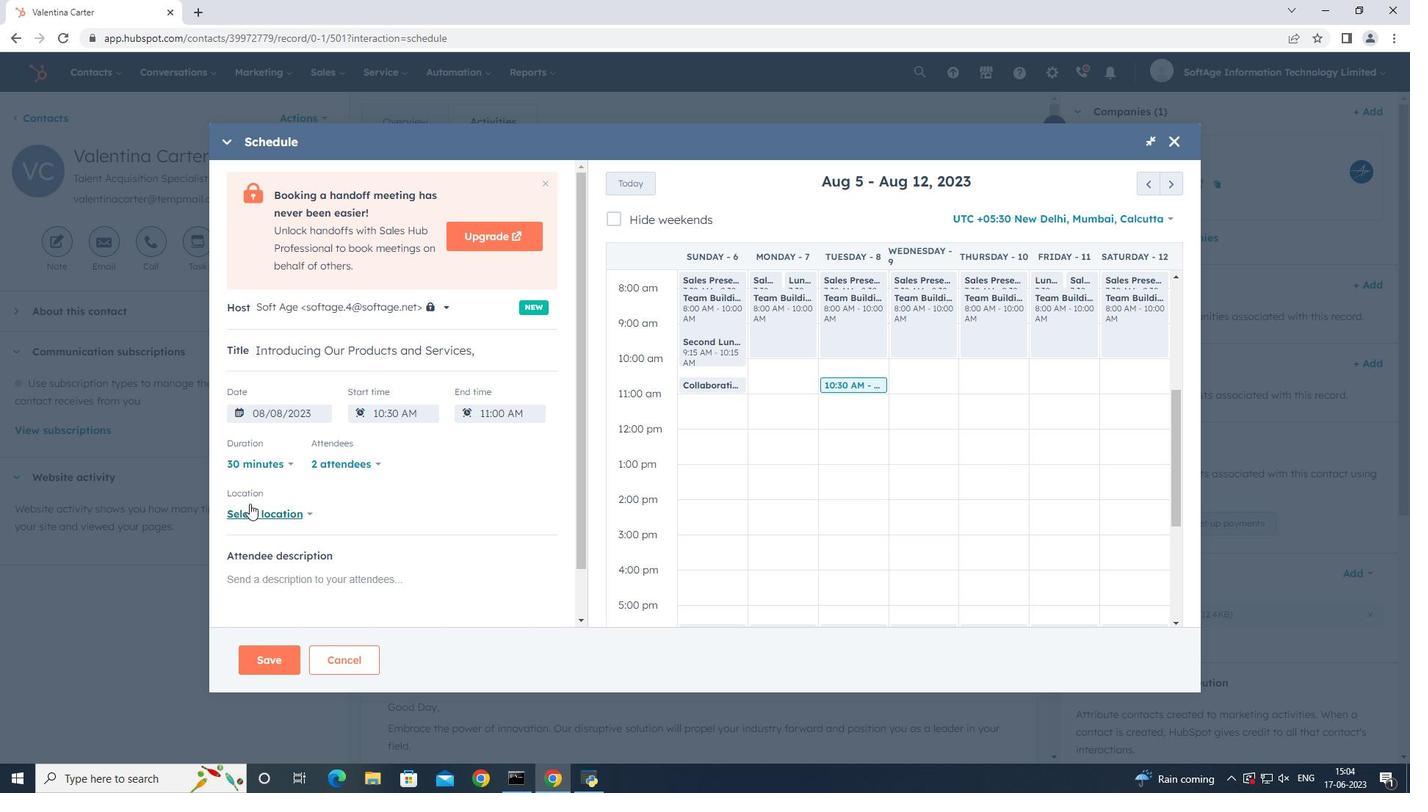 
Action: Mouse pressed left at (257, 515)
Screenshot: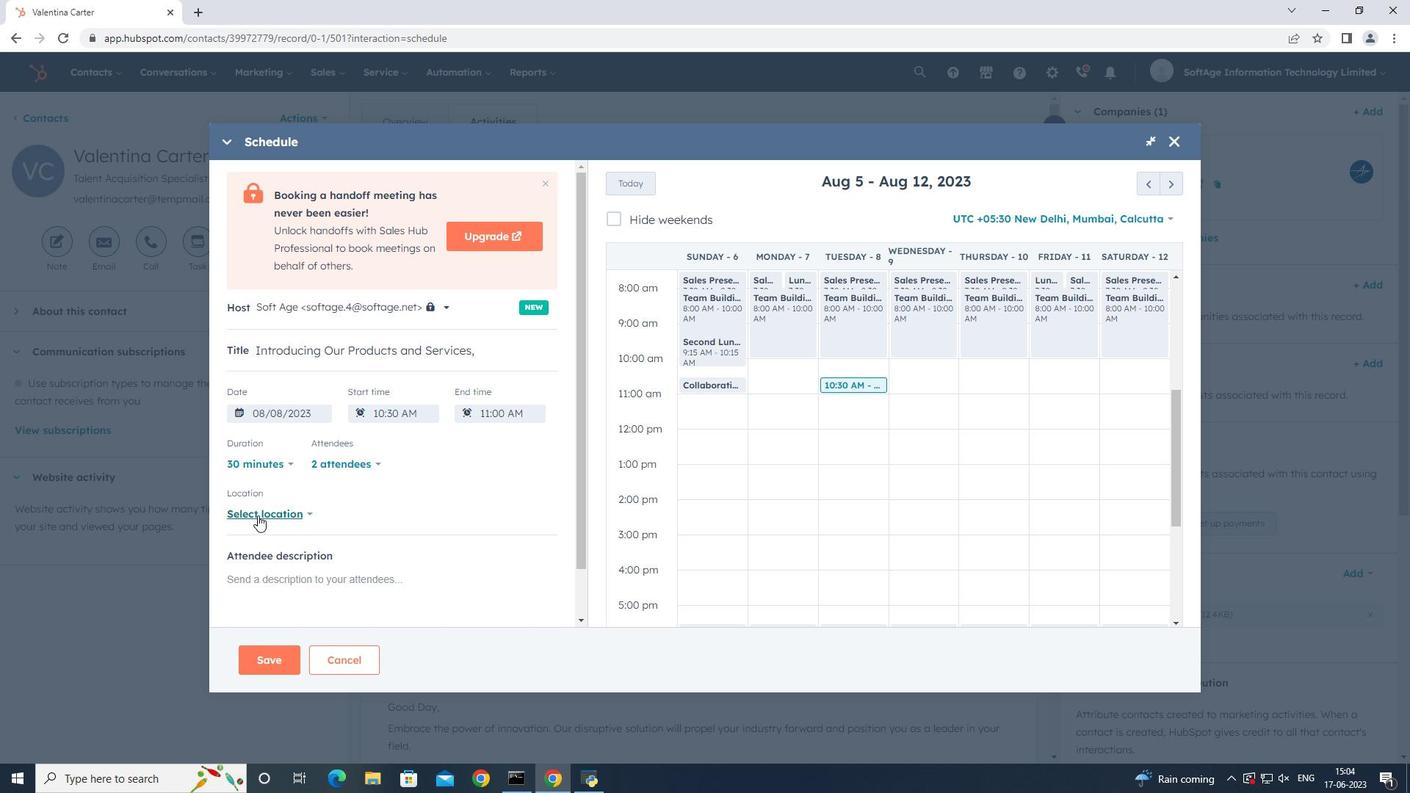 
Action: Mouse moved to (457, 464)
Screenshot: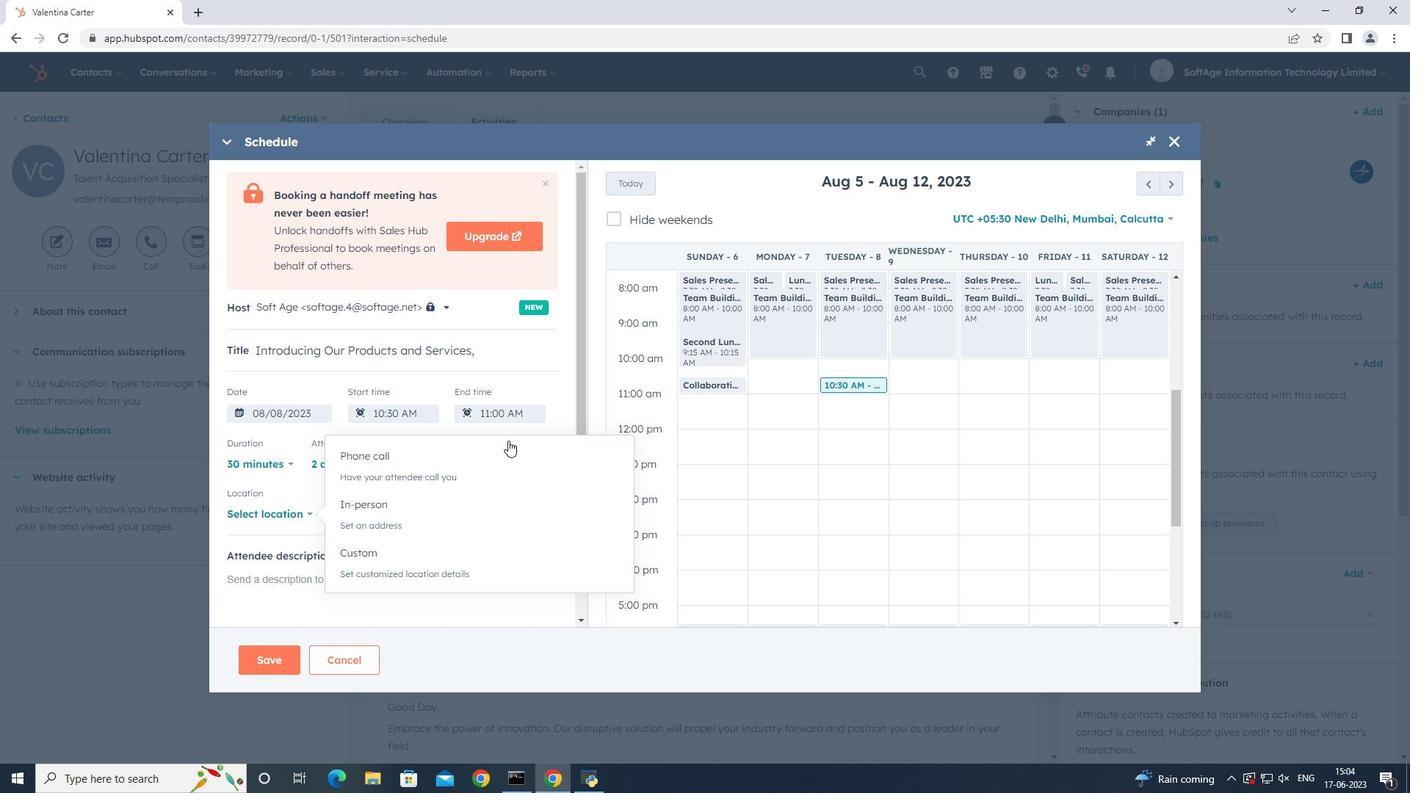 
Action: Mouse pressed left at (457, 464)
Screenshot: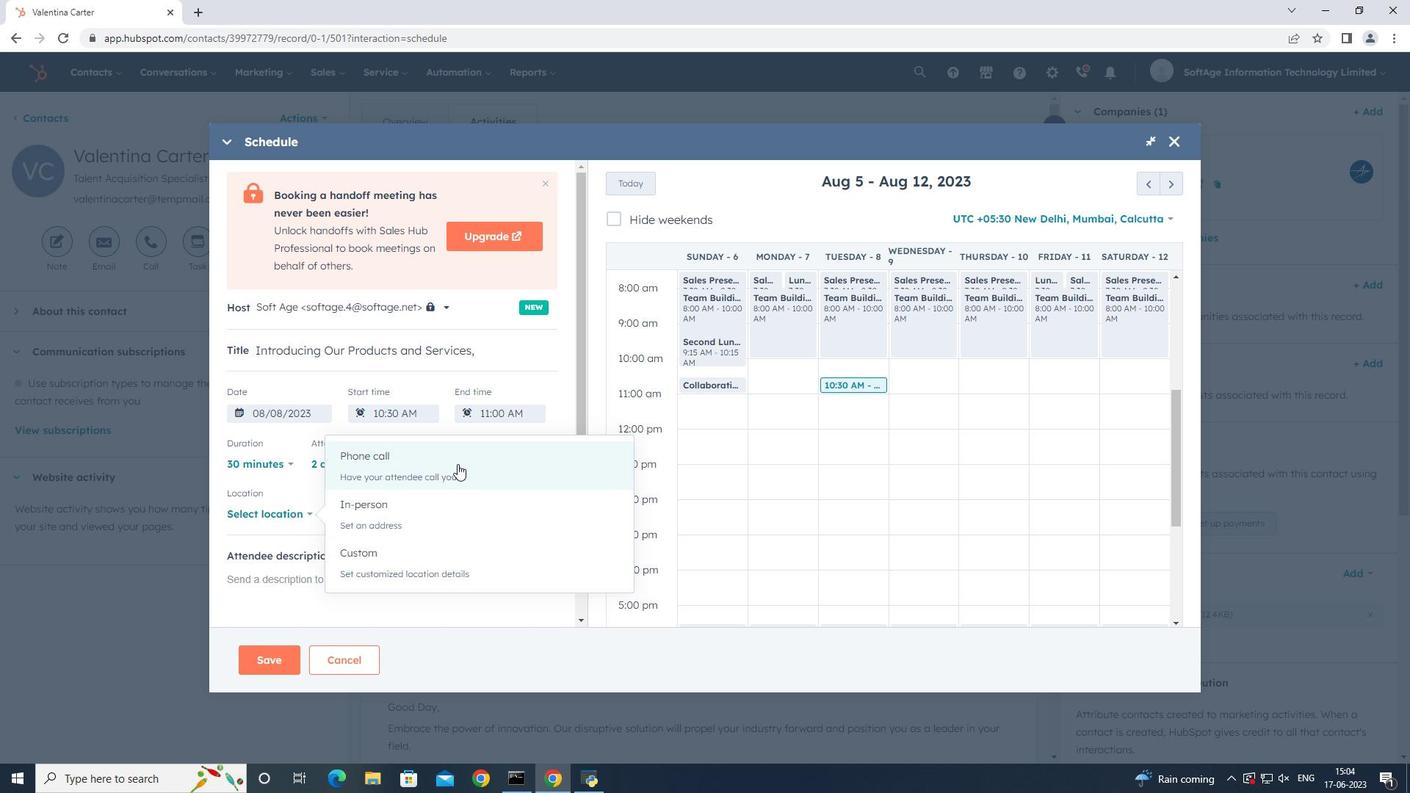 
Action: Mouse moved to (447, 501)
Screenshot: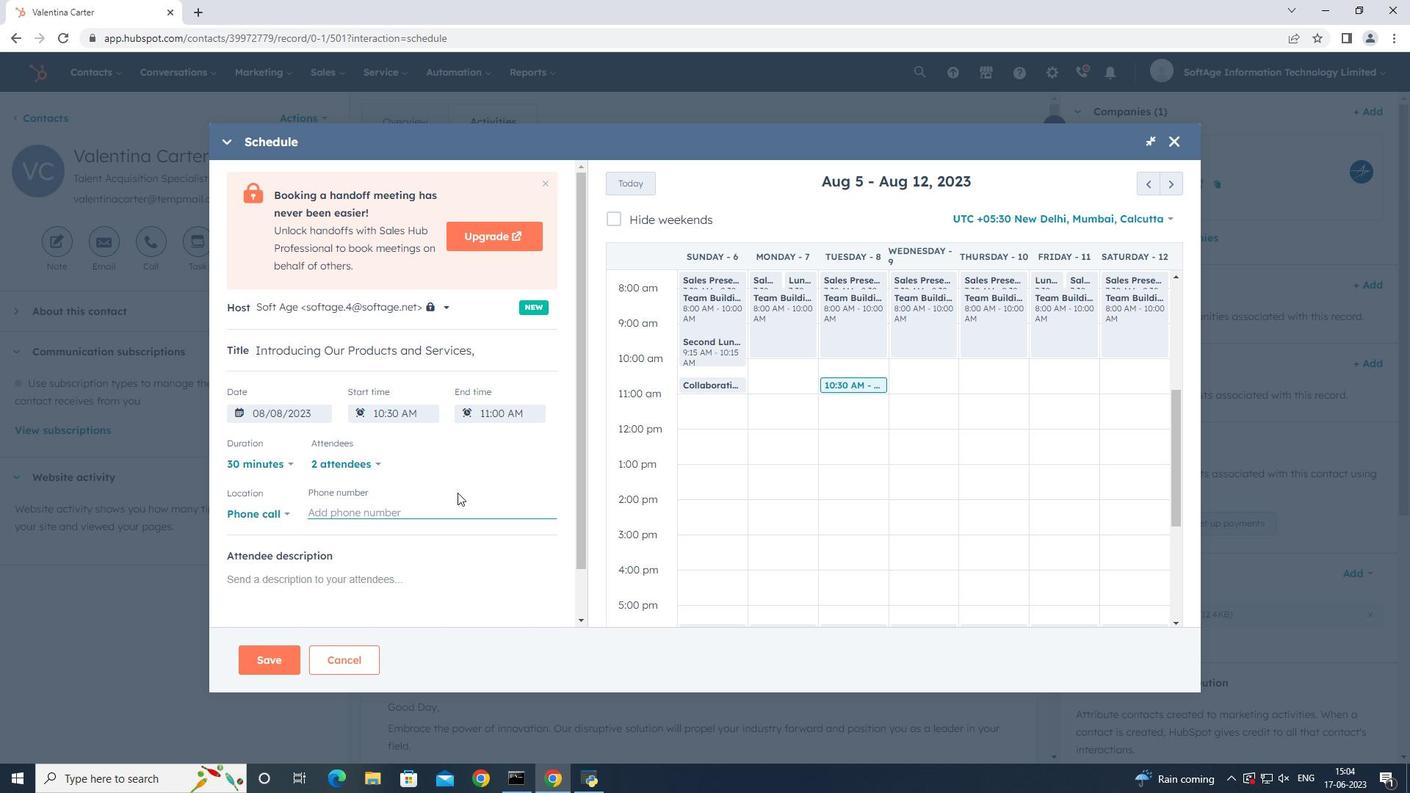 
Action: Mouse pressed left at (447, 501)
Screenshot: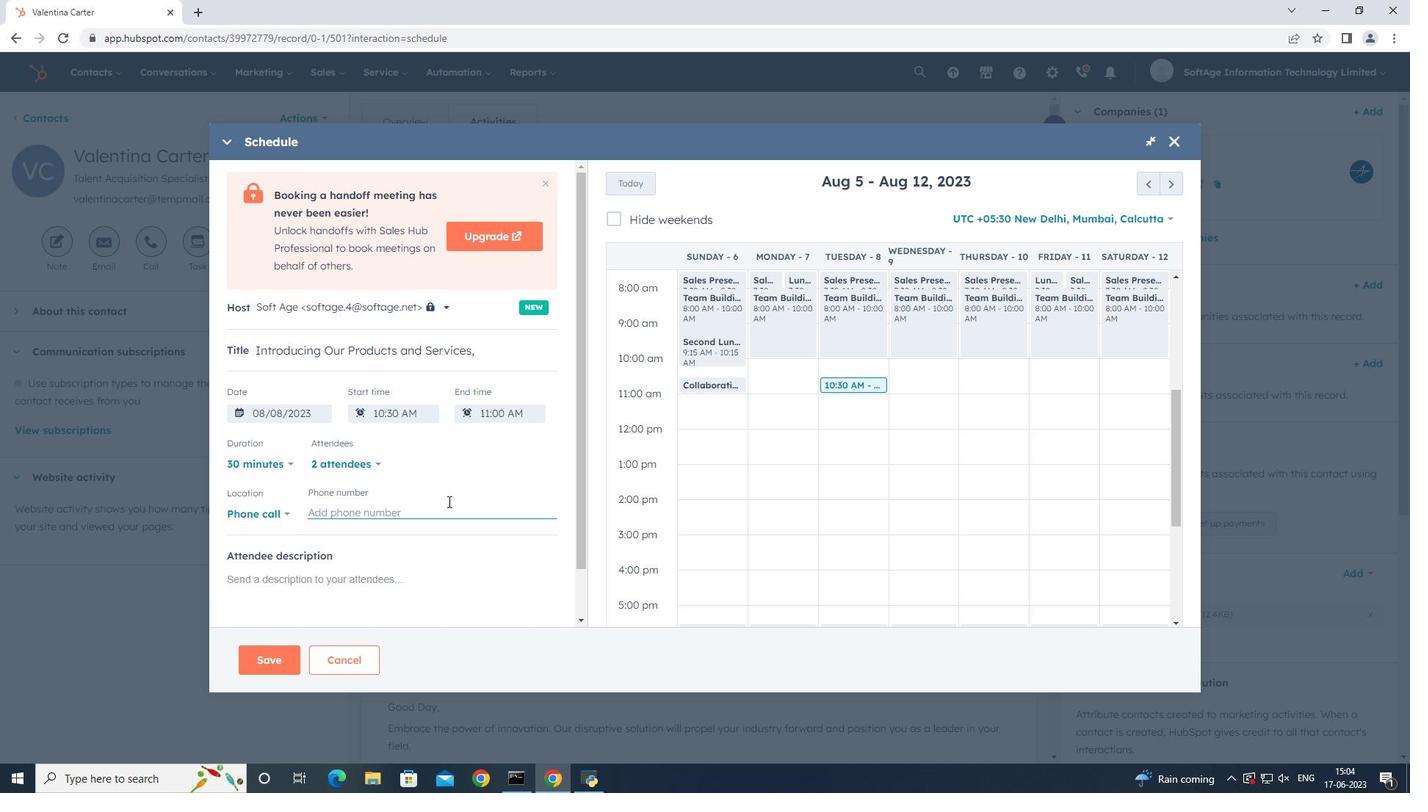 
Action: Key pressed <Key.shift_r><Key.shift_r>(415<Key.shift_r>)<Key.space>123-4575
Screenshot: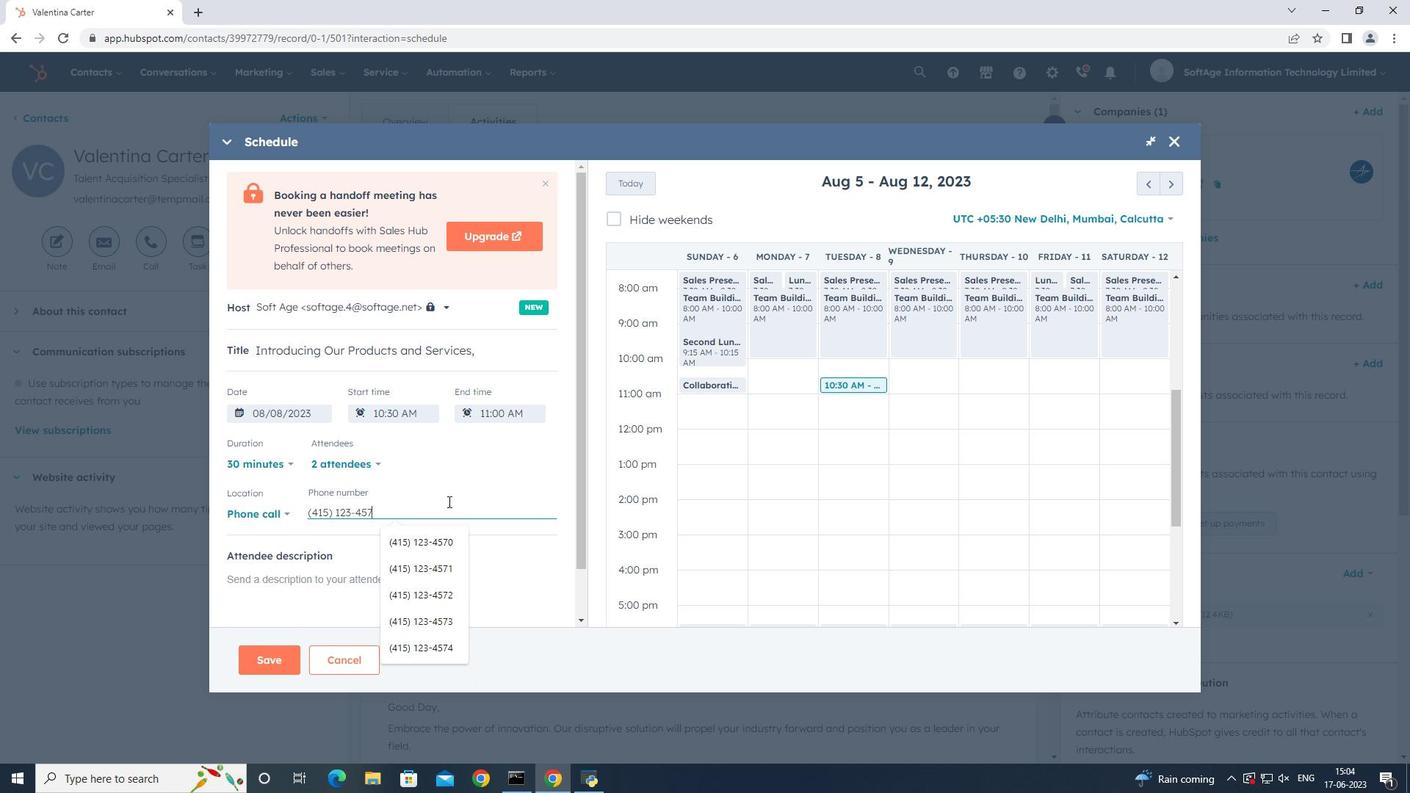 
Action: Mouse moved to (356, 572)
Screenshot: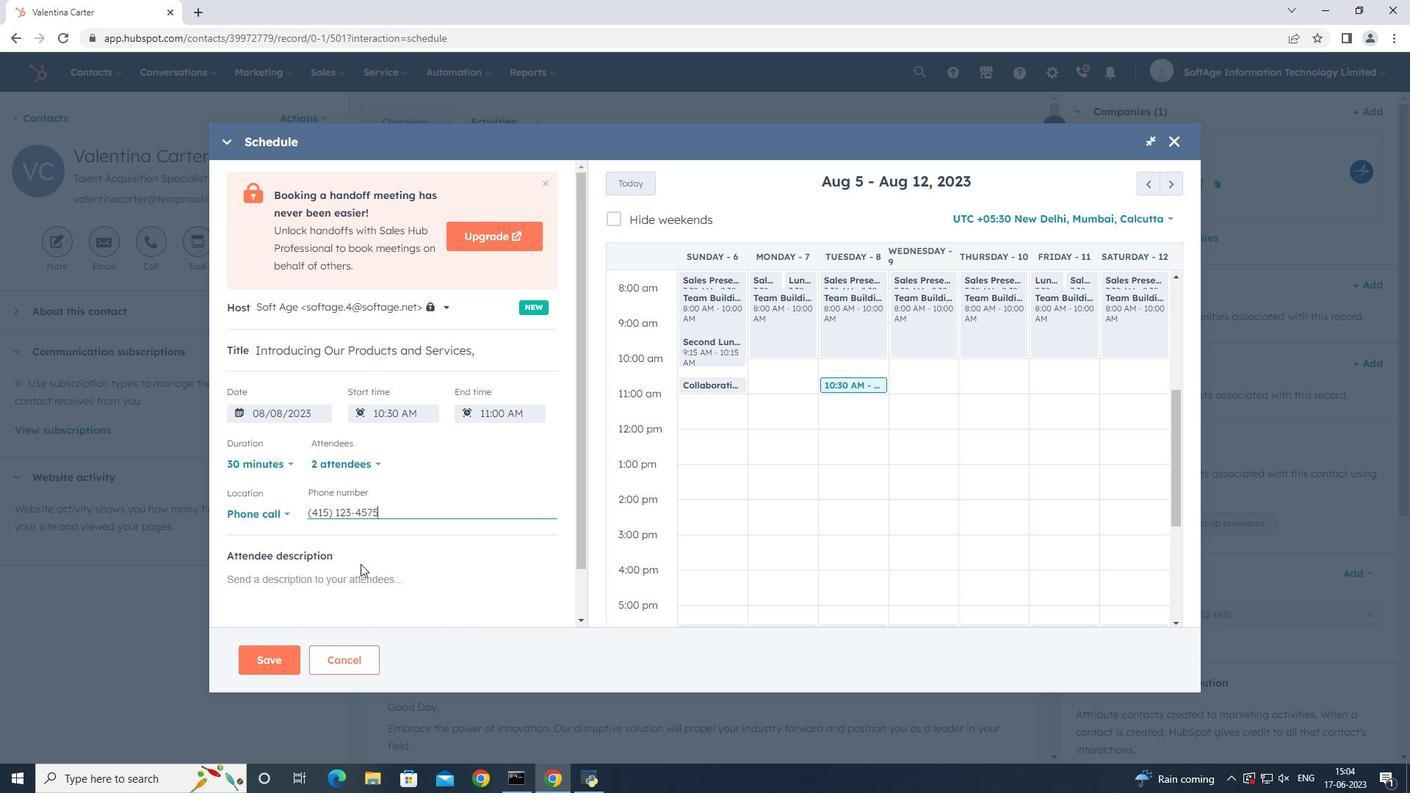 
Action: Mouse pressed left at (356, 572)
Screenshot: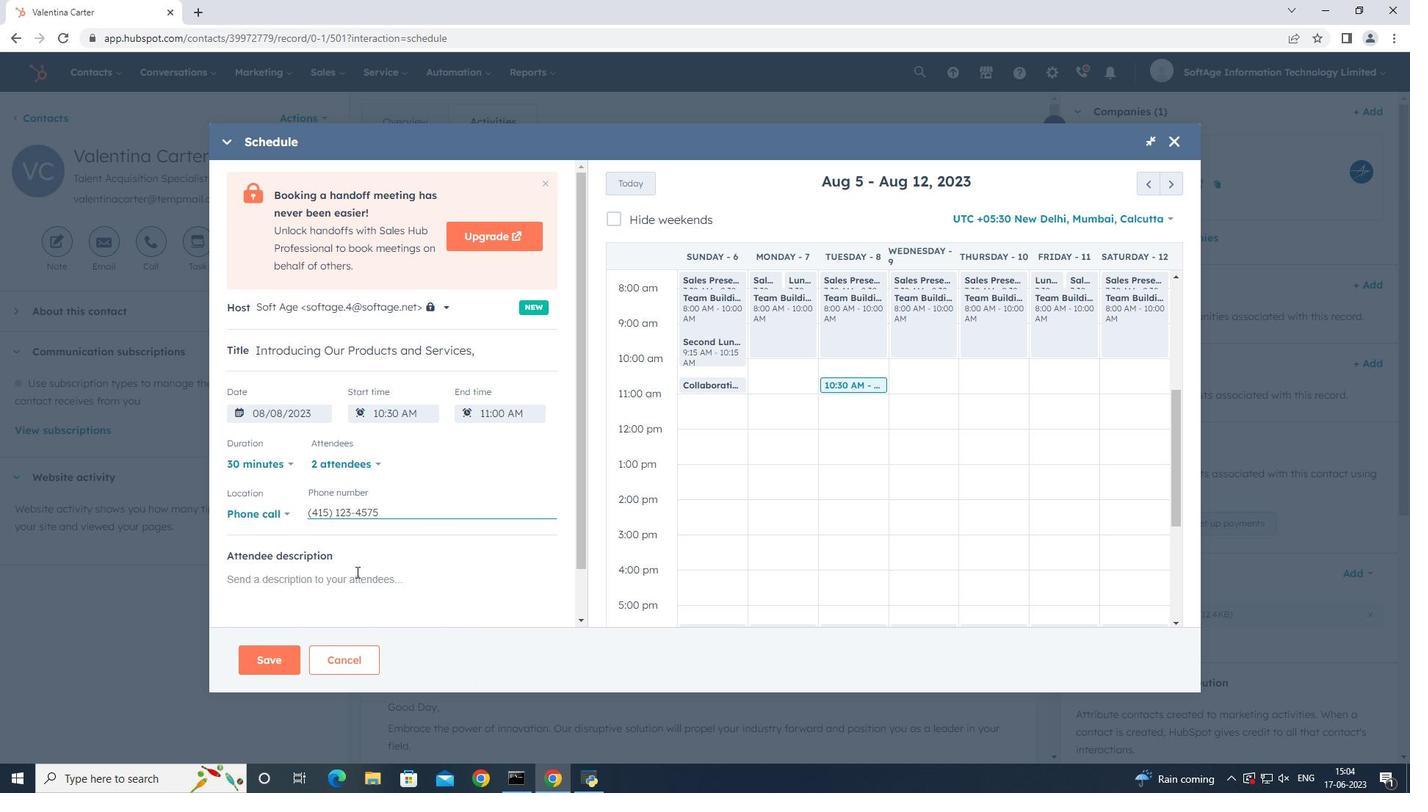 
Action: Mouse moved to (442, 548)
Screenshot: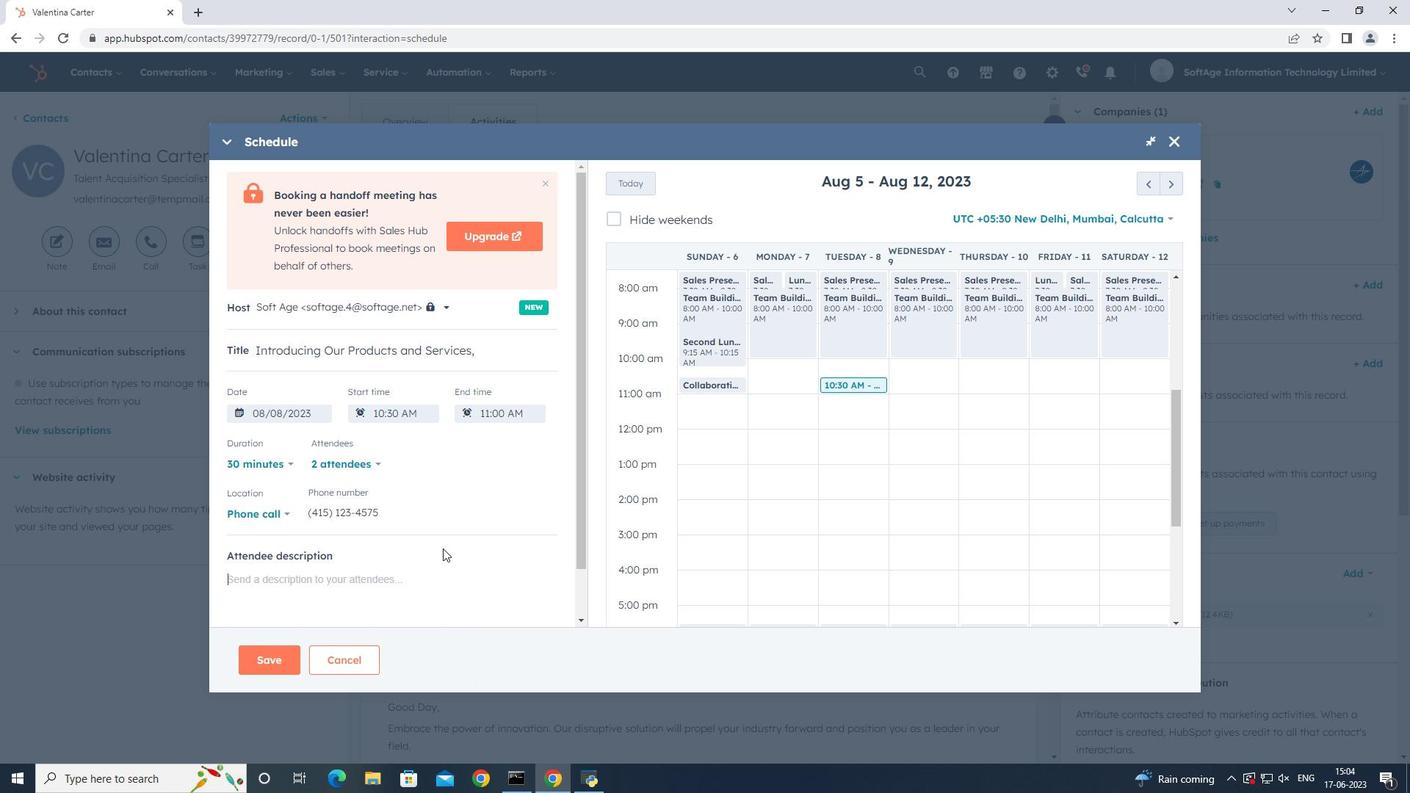 
Action: Key pressed <Key.shift><Key.shift><Key.shift><Key.shift><Key.shift>For<Key.space>further<Key.space>discussion<Key.space>on<Key.space>products,<Key.space>kindly<Key.space>join<Key.space>the<Key.space>meeting..
Screenshot: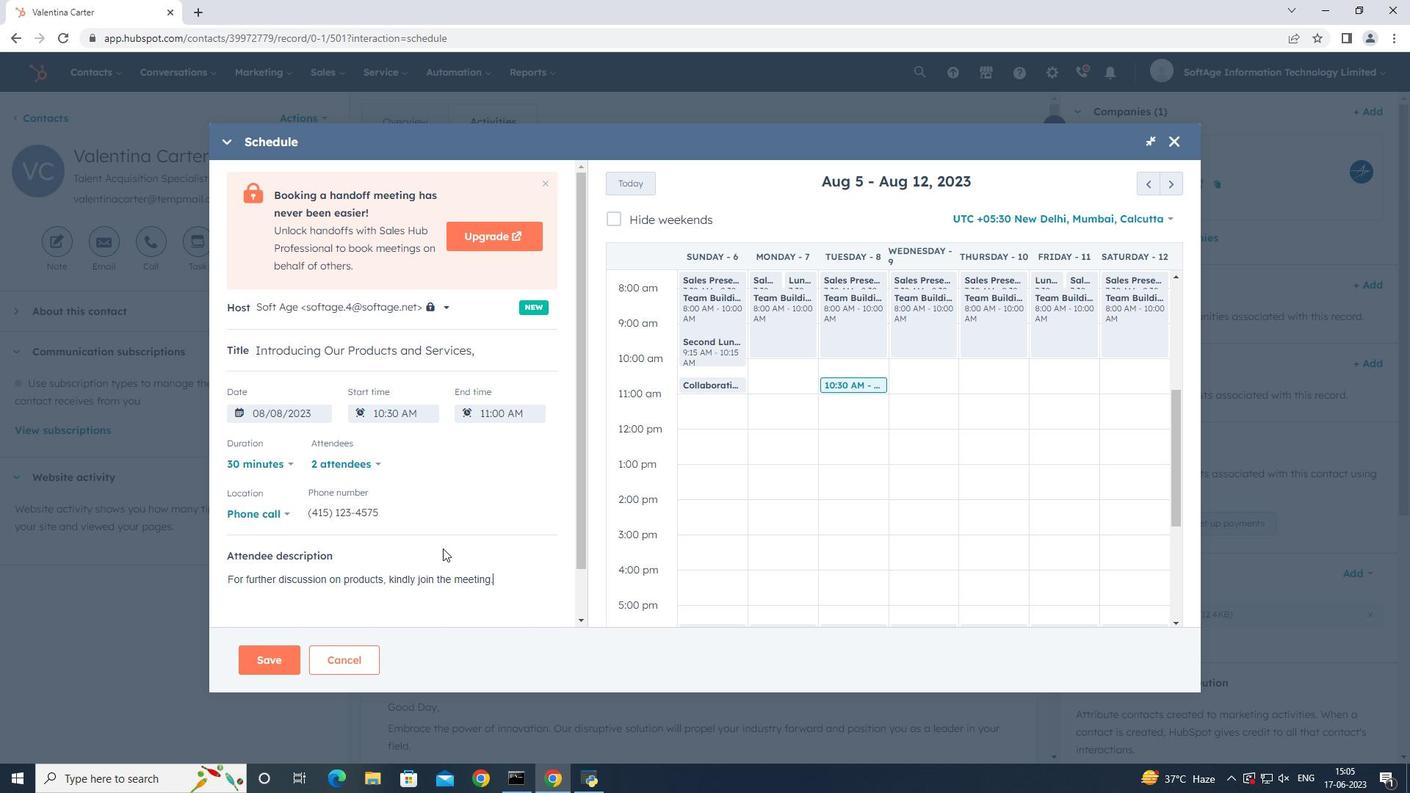 
Action: Mouse moved to (283, 657)
Screenshot: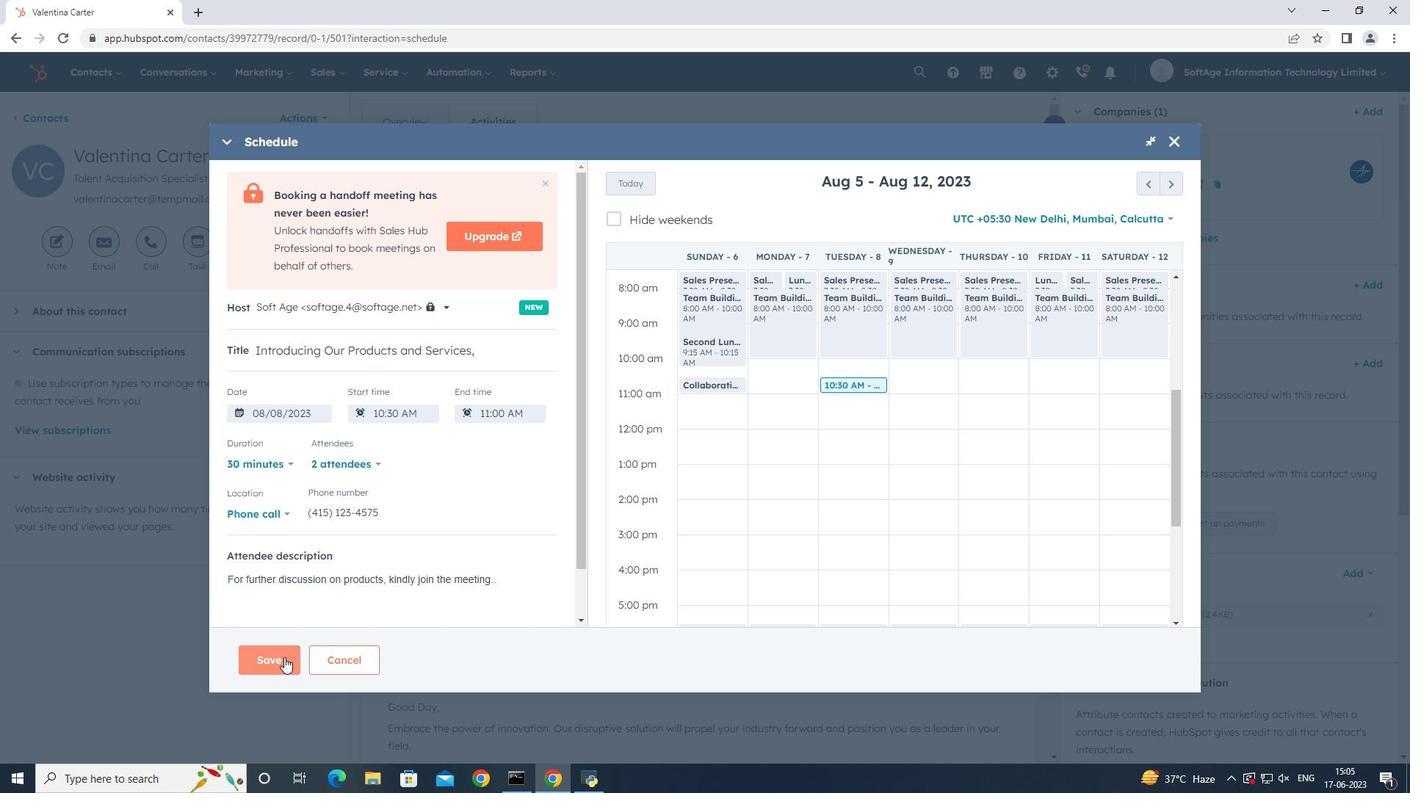 
Action: Mouse pressed left at (283, 657)
Screenshot: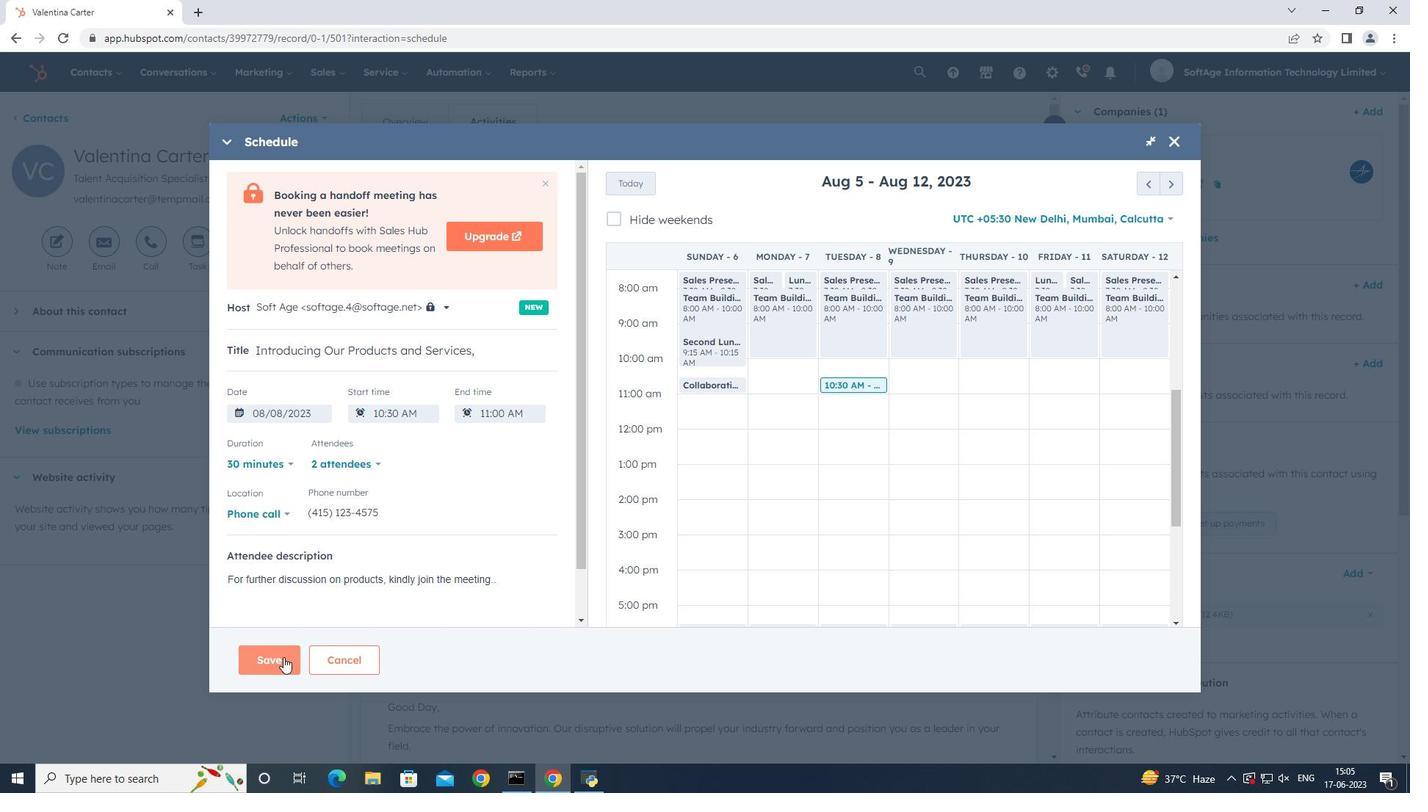 
Action: Mouse moved to (970, 412)
Screenshot: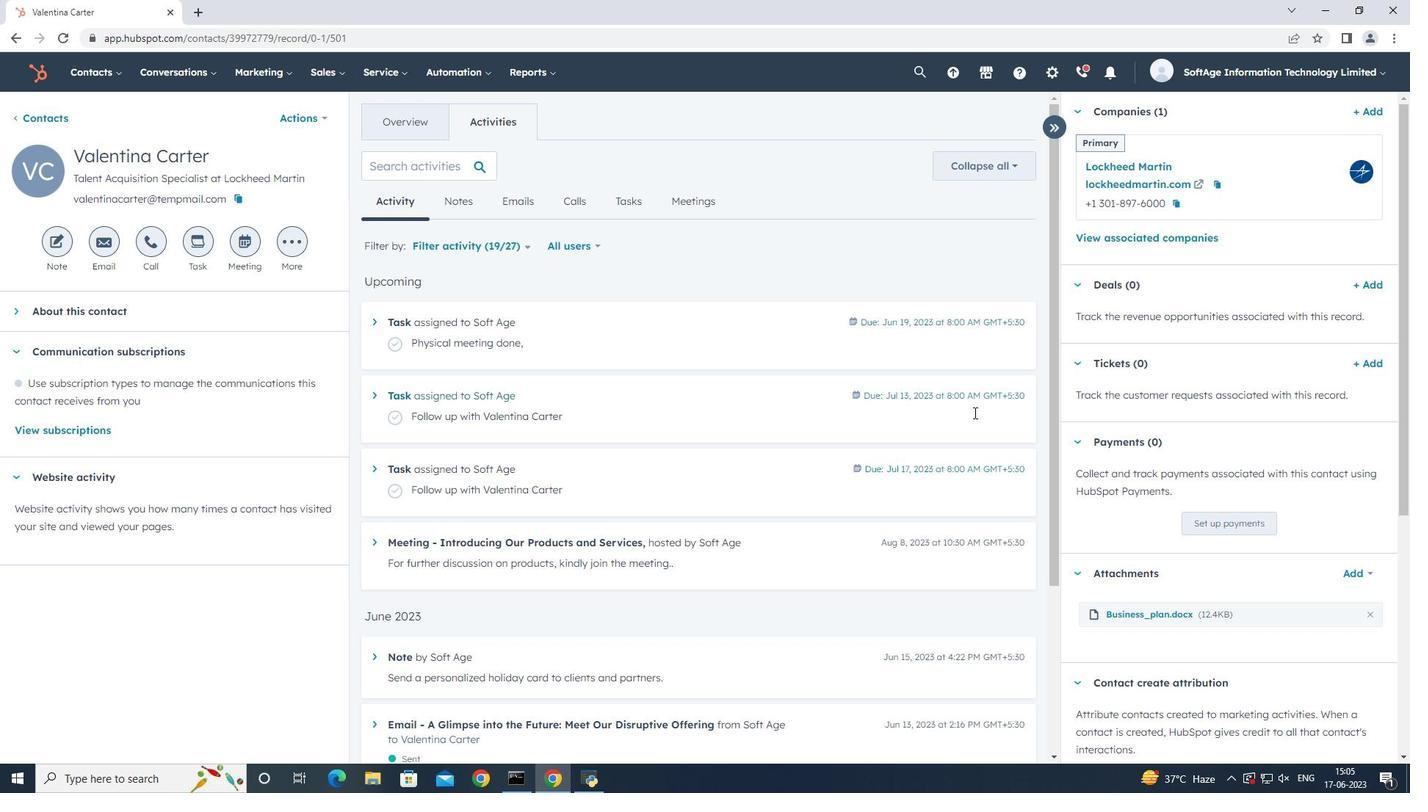 
